 Task: Find connections with filter location Jamālpur with filter topic #entrepreneurshipwith filter profile language German with filter current company Lavazza Group with filter school Indira Institute of management with filter industry Robot Manufacturing with filter service category Web Design with filter keywords title Quality Engineer
Action: Mouse moved to (569, 98)
Screenshot: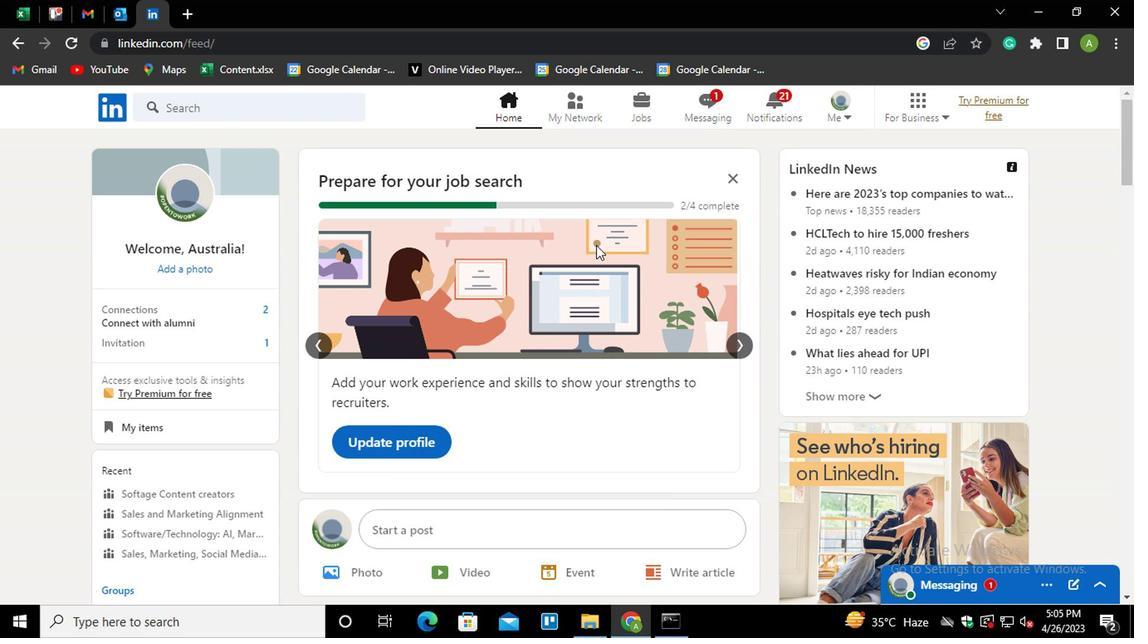 
Action: Mouse pressed left at (569, 98)
Screenshot: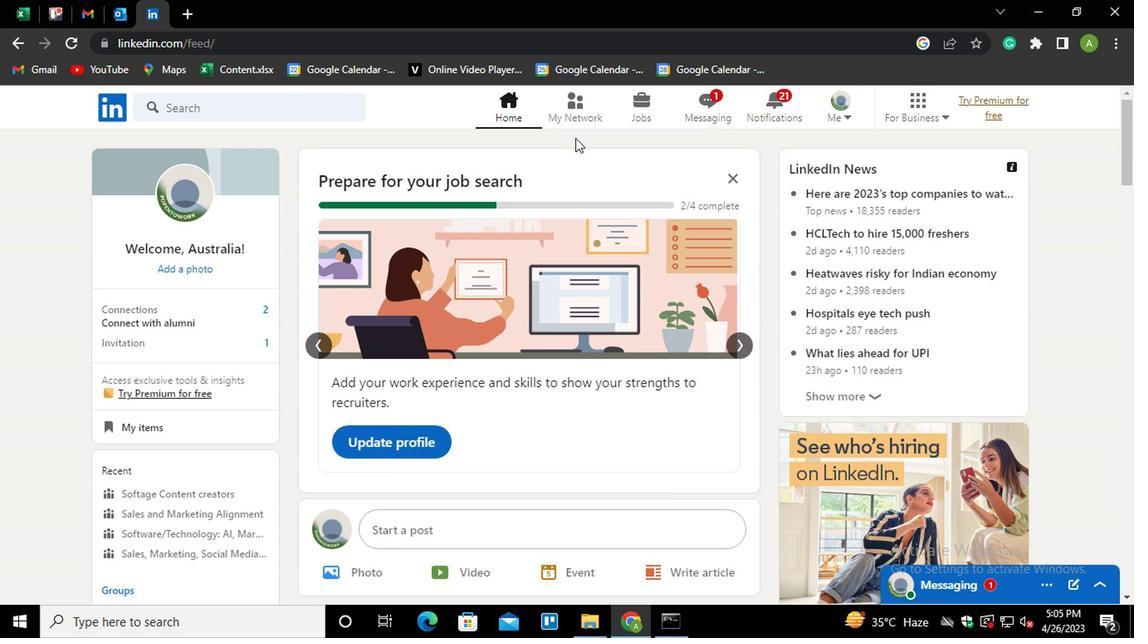 
Action: Mouse moved to (191, 201)
Screenshot: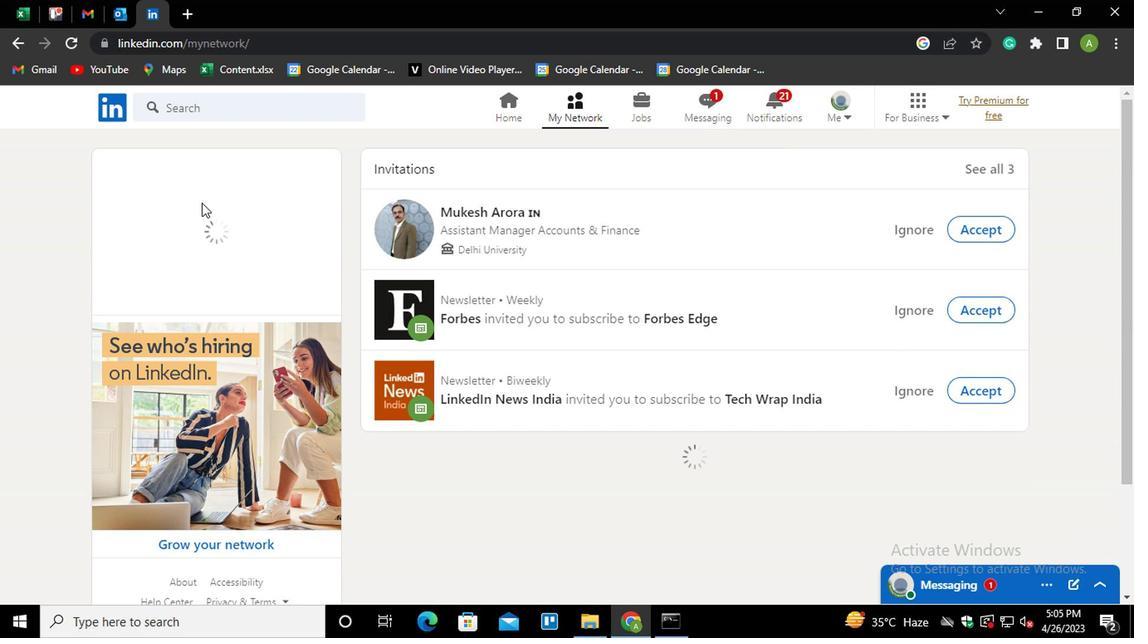 
Action: Mouse pressed left at (191, 201)
Screenshot: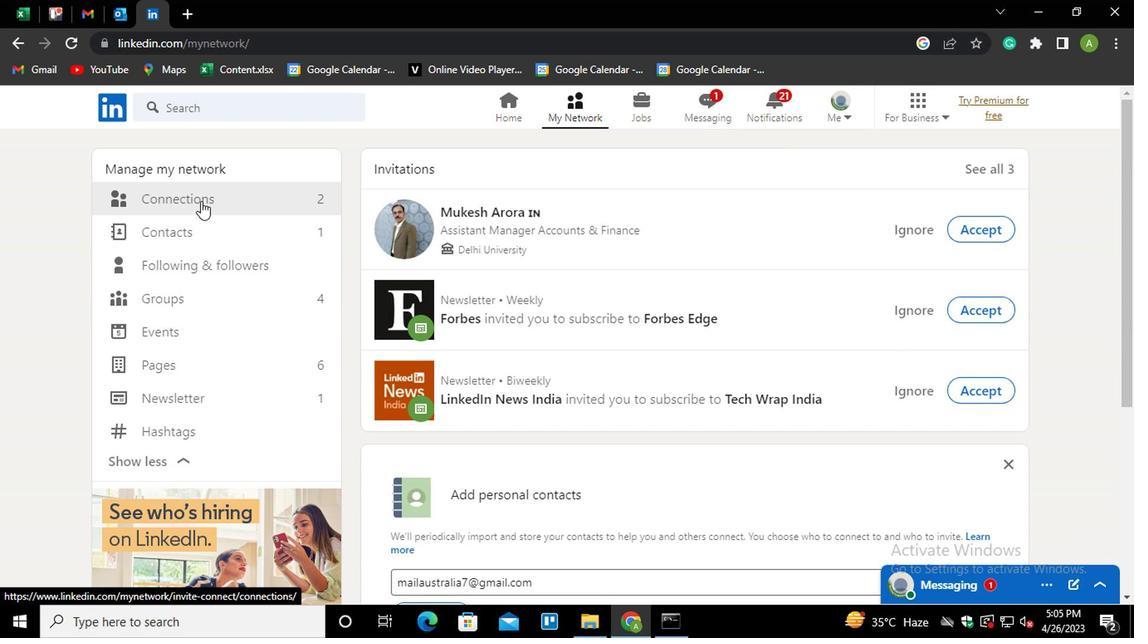 
Action: Mouse moved to (671, 204)
Screenshot: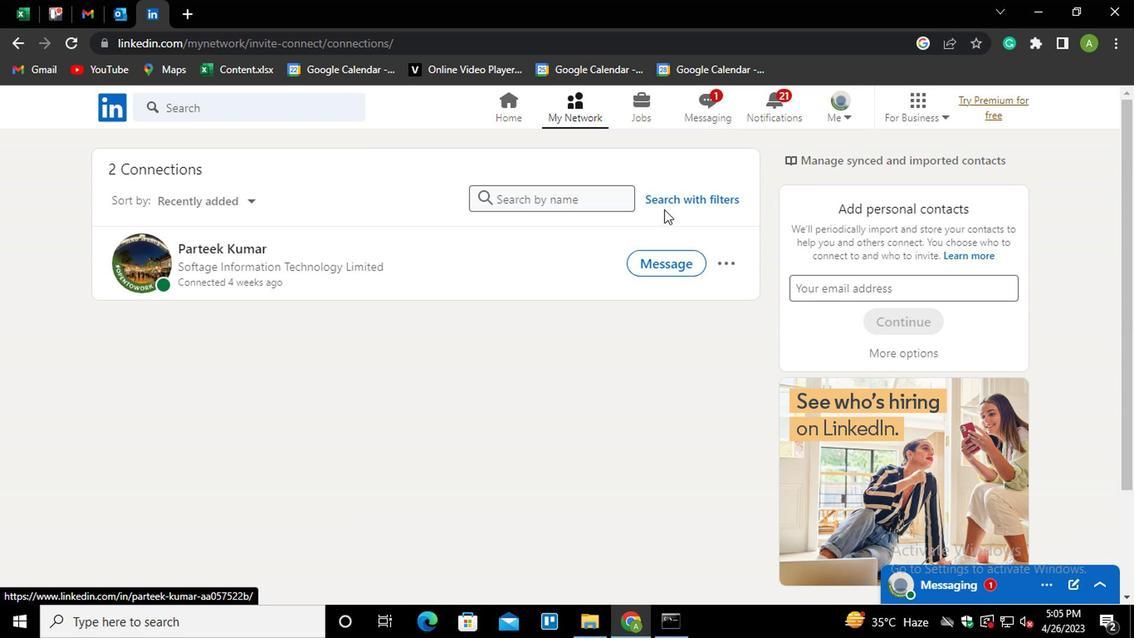 
Action: Mouse pressed left at (671, 204)
Screenshot: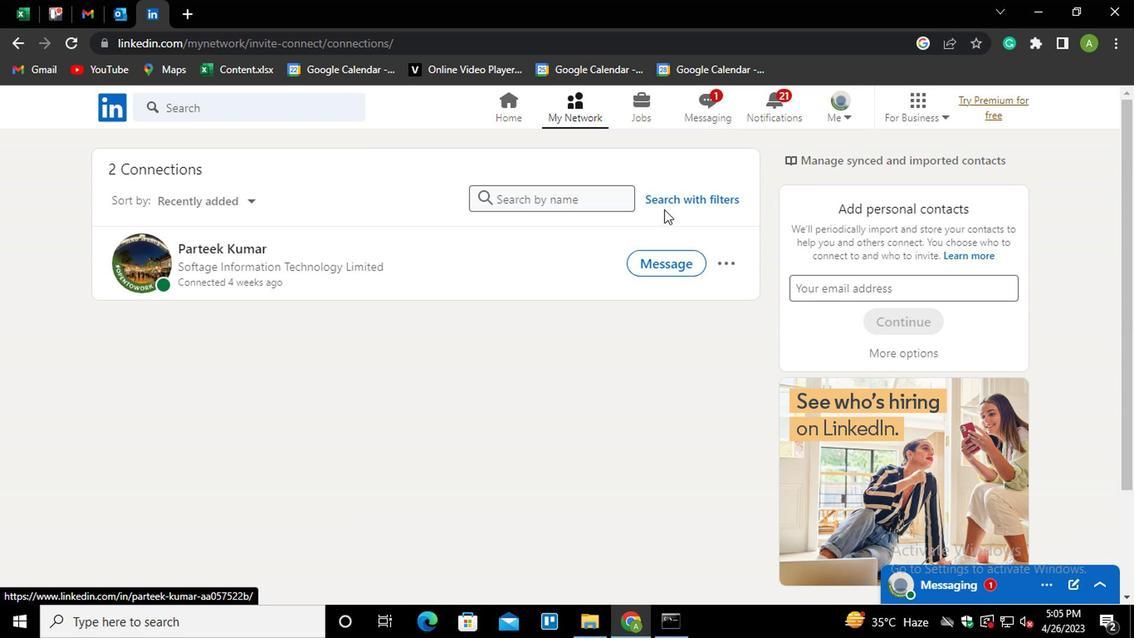 
Action: Mouse moved to (526, 151)
Screenshot: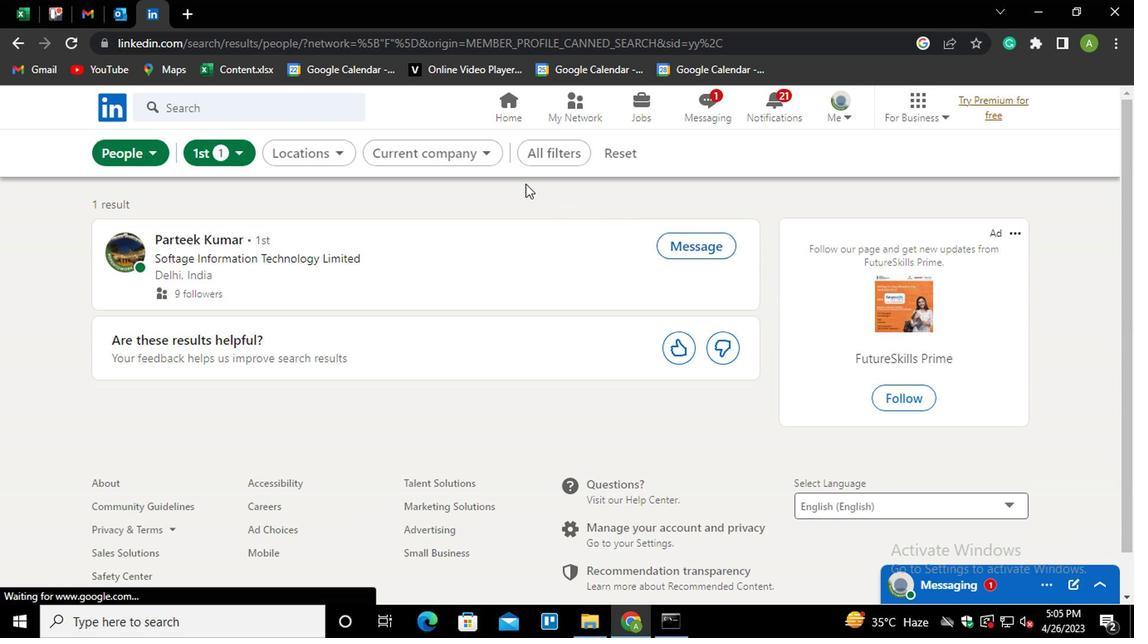 
Action: Mouse pressed left at (526, 151)
Screenshot: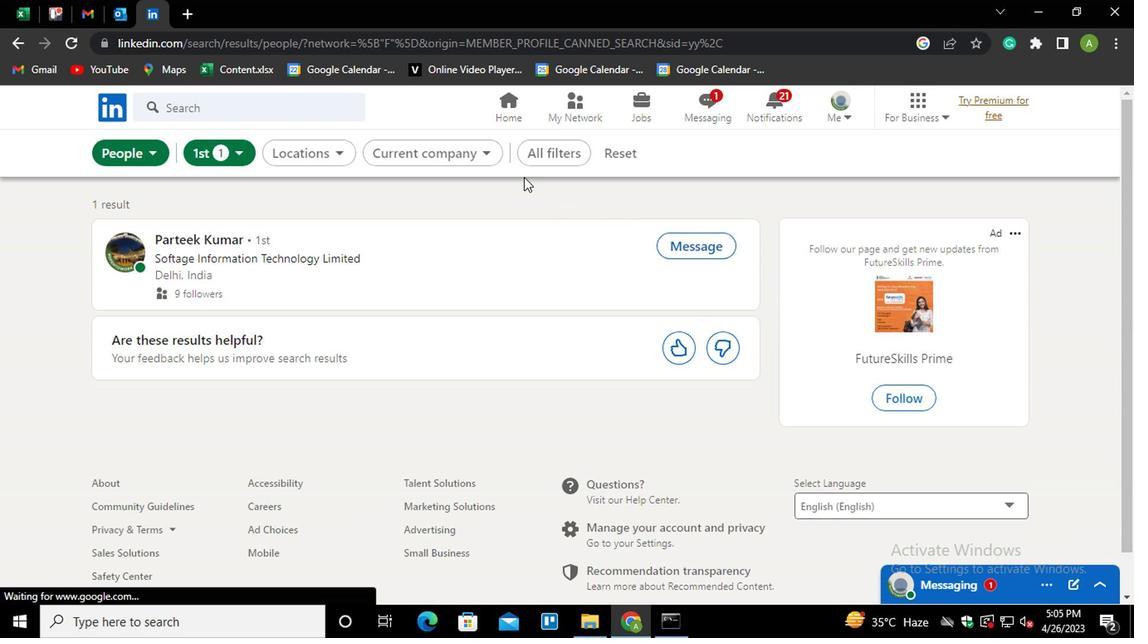 
Action: Mouse moved to (807, 351)
Screenshot: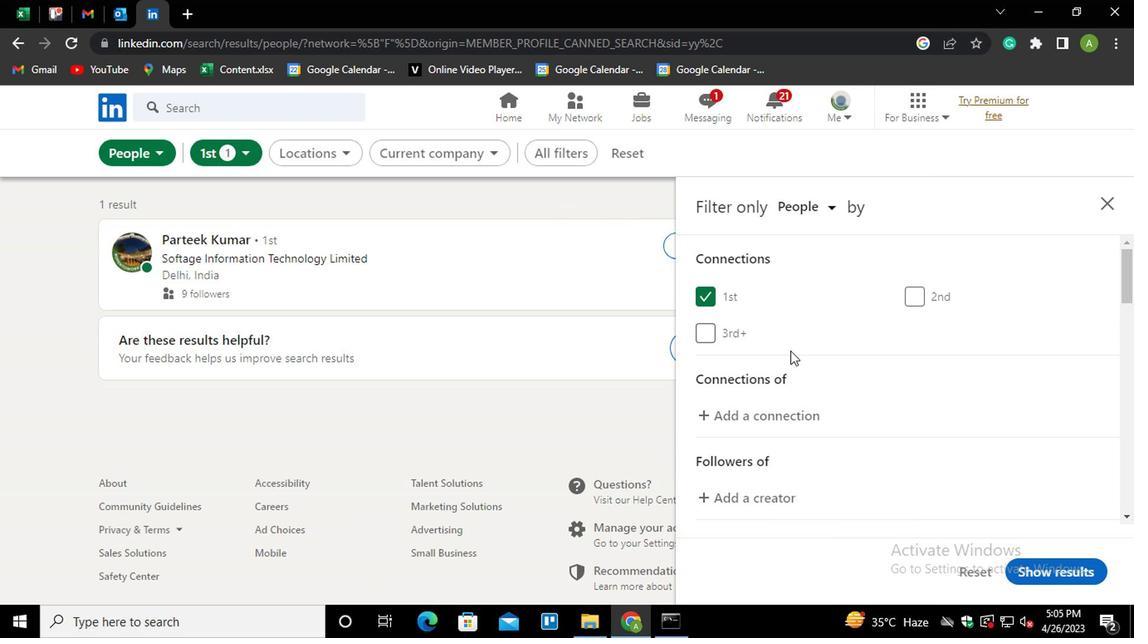 
Action: Mouse scrolled (807, 351) with delta (0, 0)
Screenshot: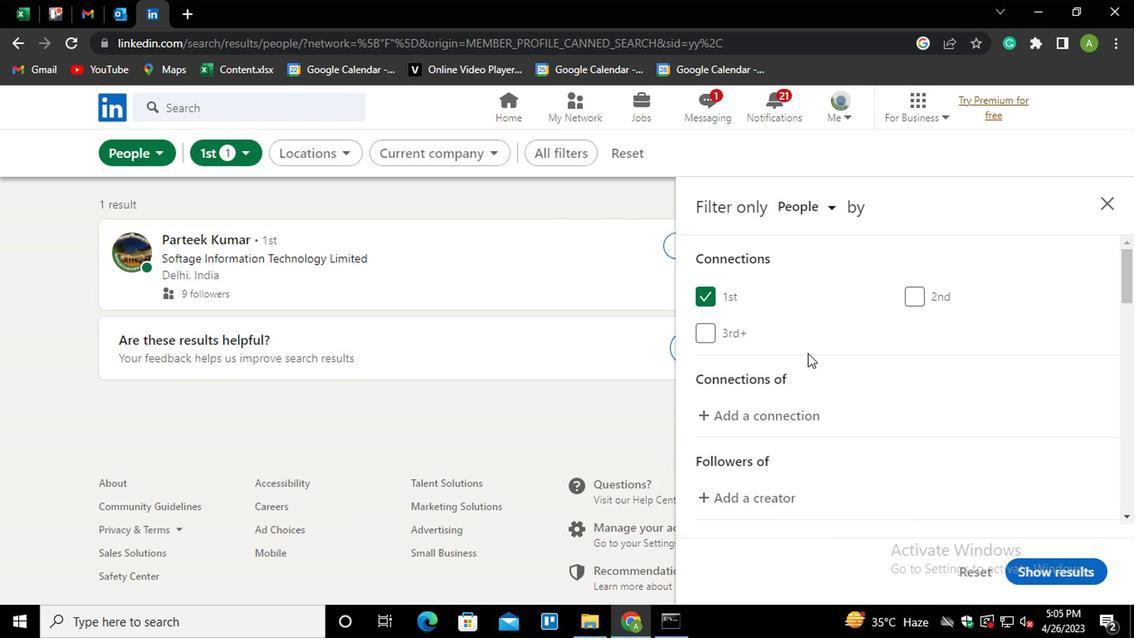 
Action: Mouse scrolled (807, 351) with delta (0, 0)
Screenshot: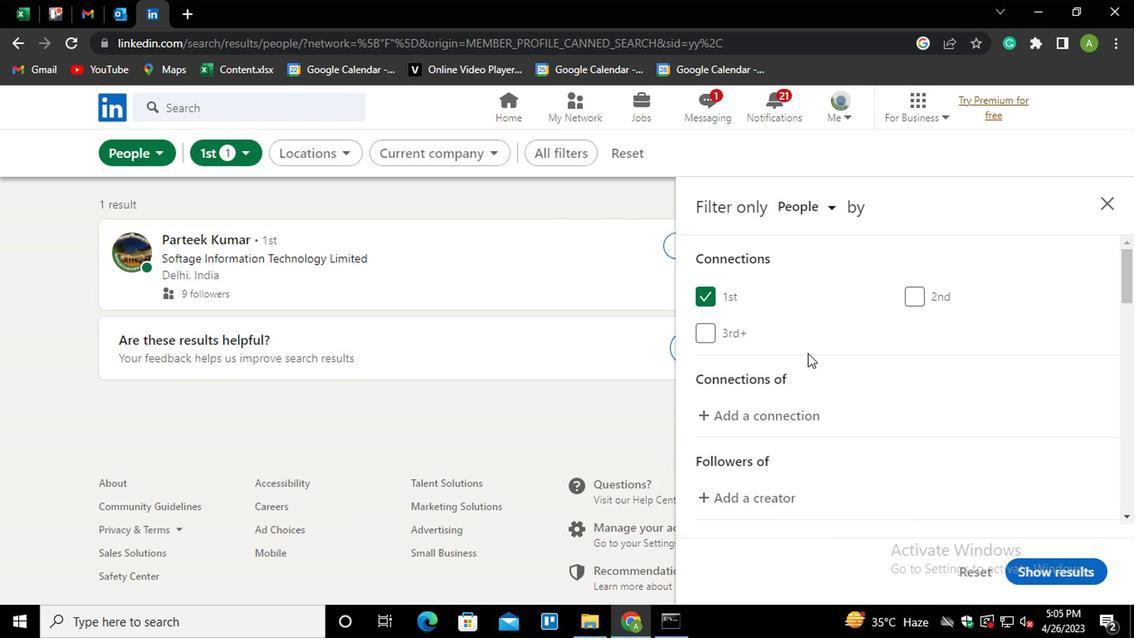 
Action: Mouse scrolled (807, 351) with delta (0, 0)
Screenshot: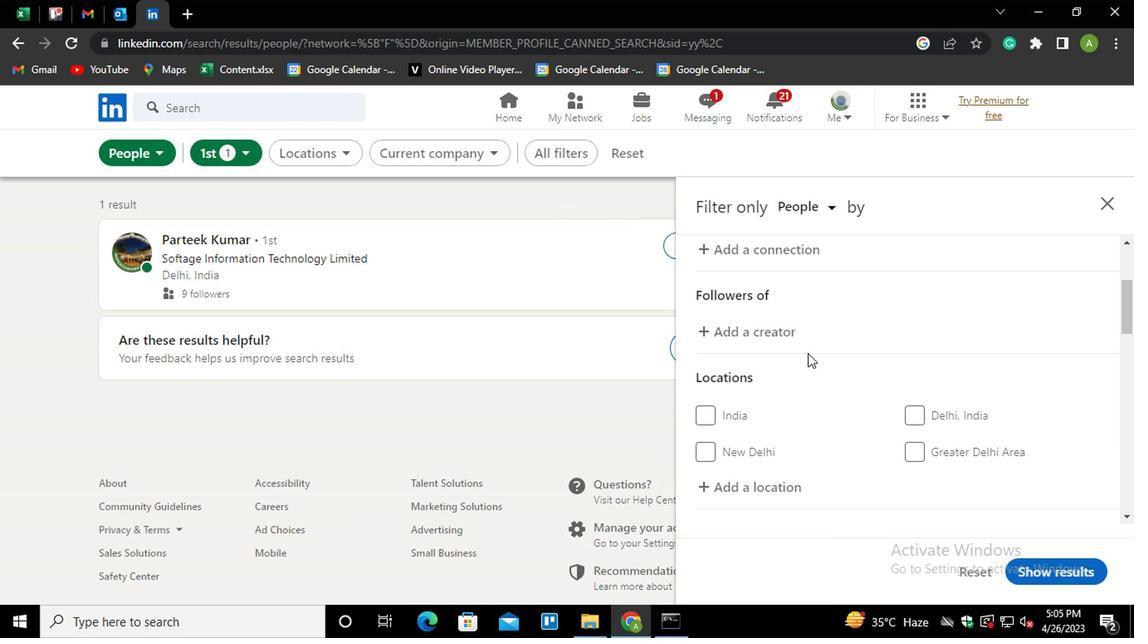 
Action: Mouse moved to (771, 400)
Screenshot: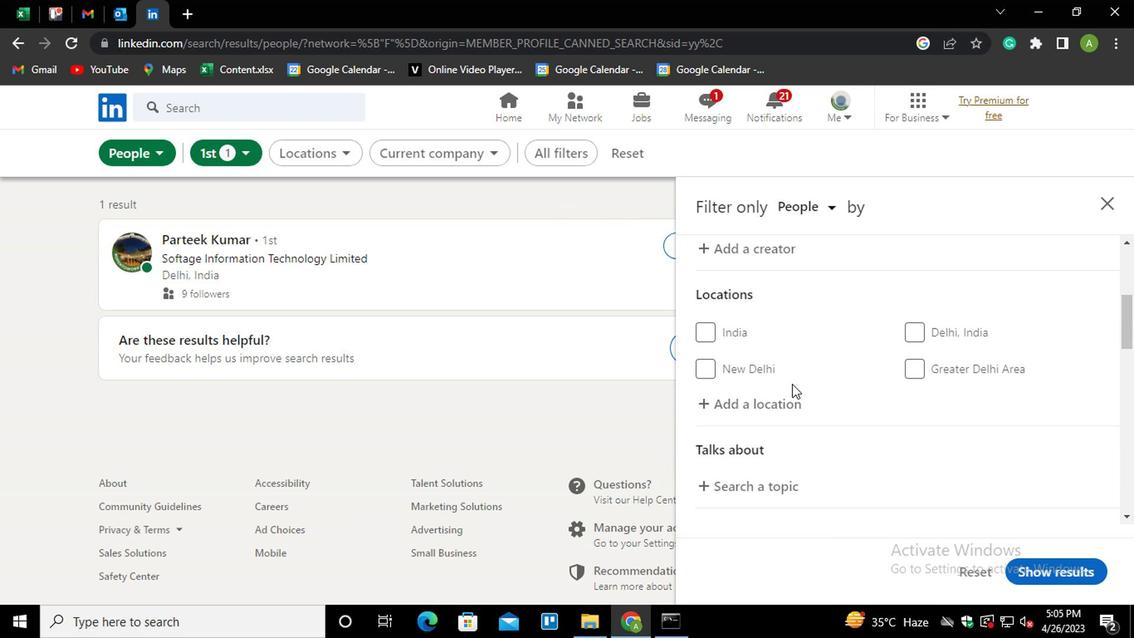 
Action: Mouse pressed left at (771, 400)
Screenshot: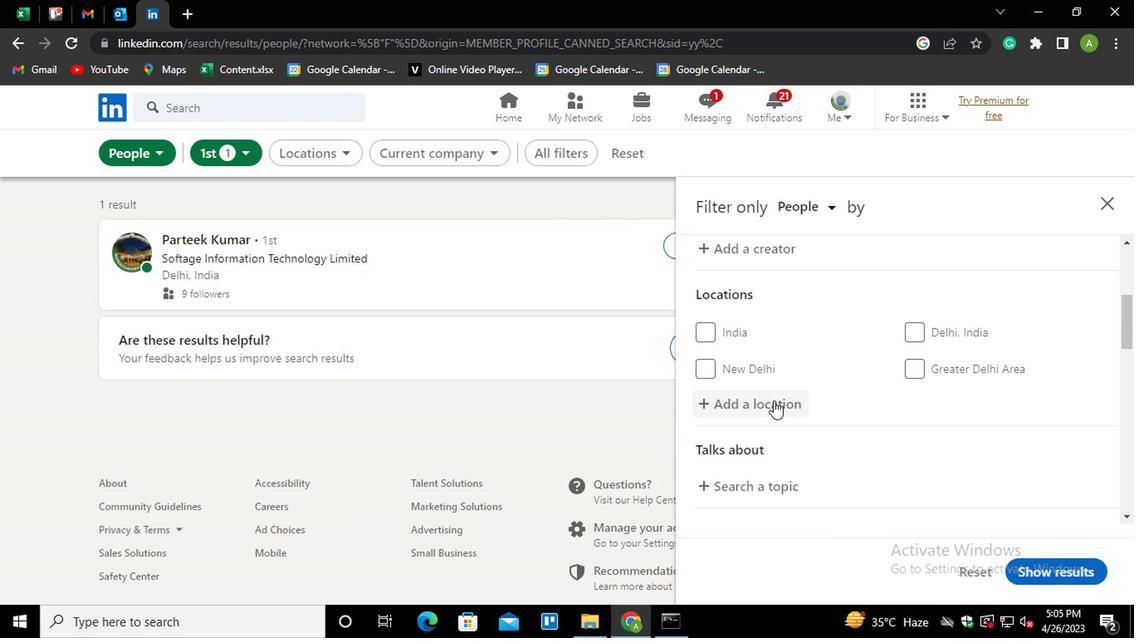
Action: Mouse moved to (777, 401)
Screenshot: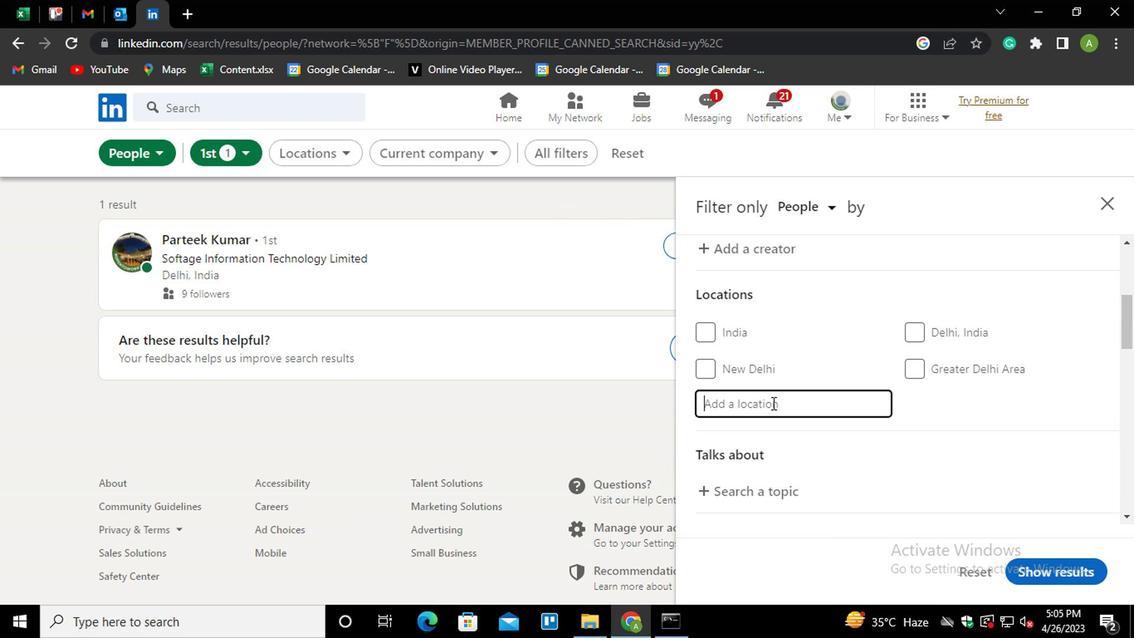 
Action: Mouse pressed left at (777, 401)
Screenshot: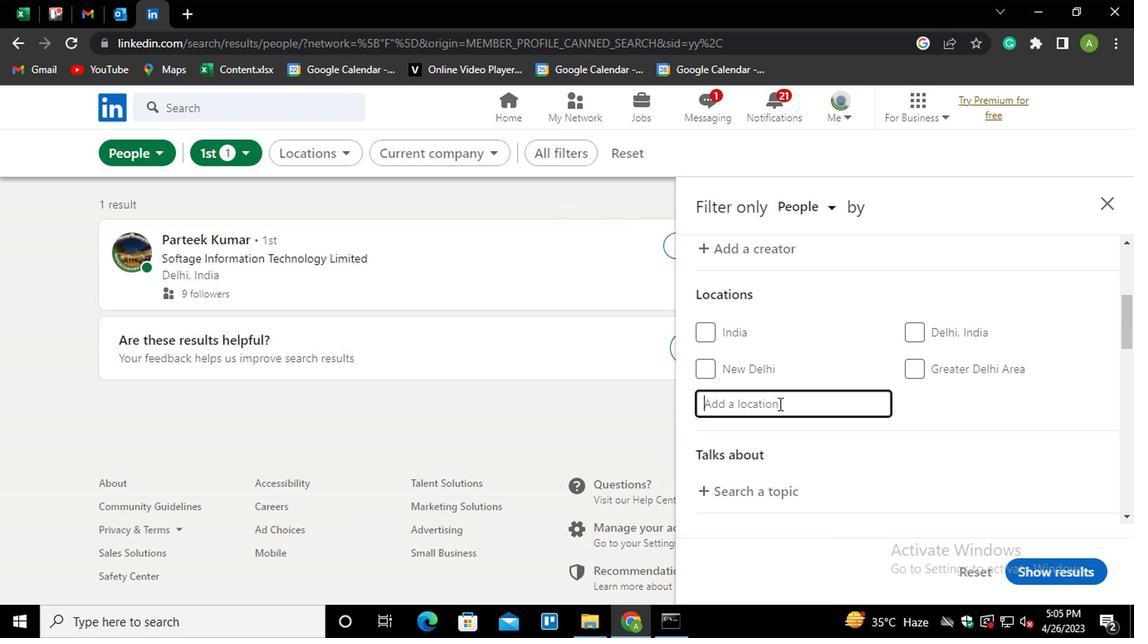 
Action: Mouse moved to (787, 396)
Screenshot: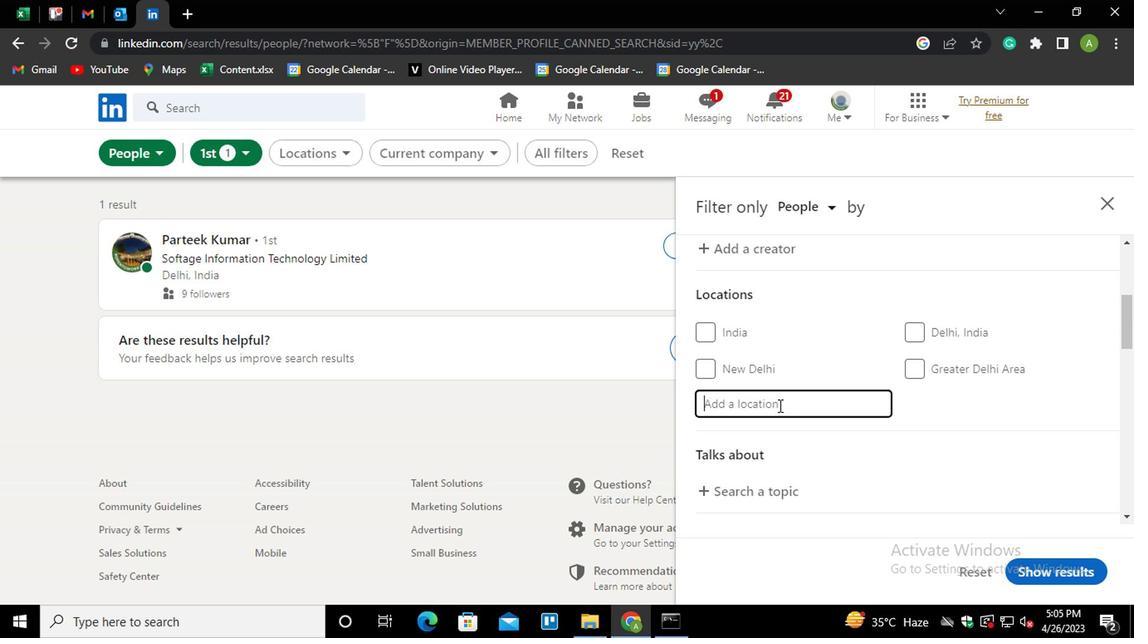 
Action: Key pressed <Key.shift_r>Jamalpur<Key.down><Key.enter>
Screenshot: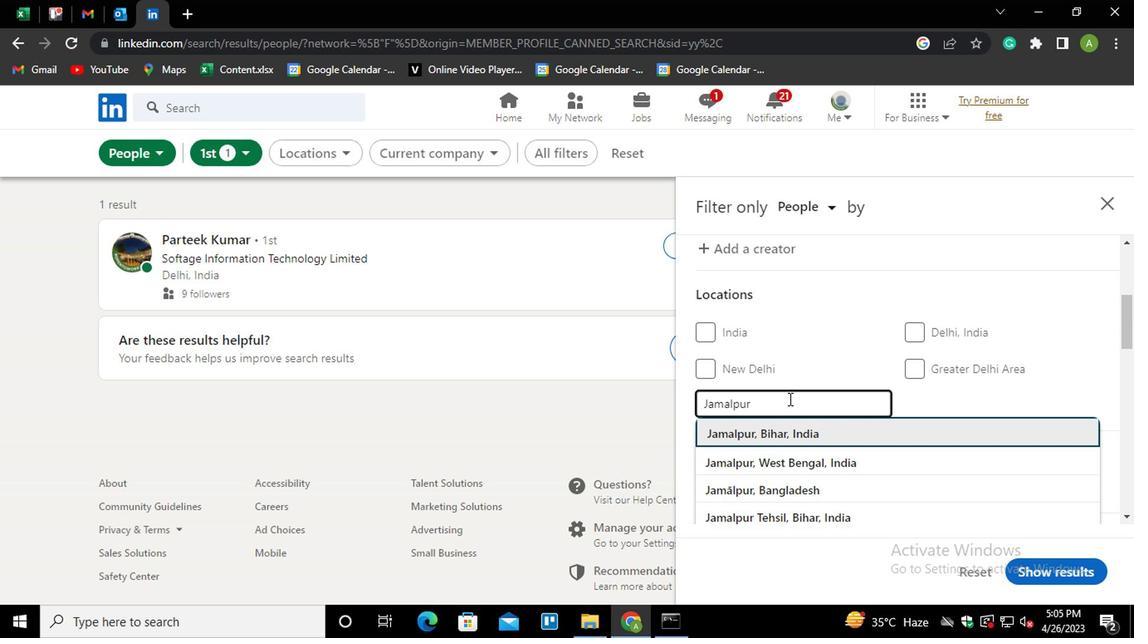 
Action: Mouse moved to (789, 394)
Screenshot: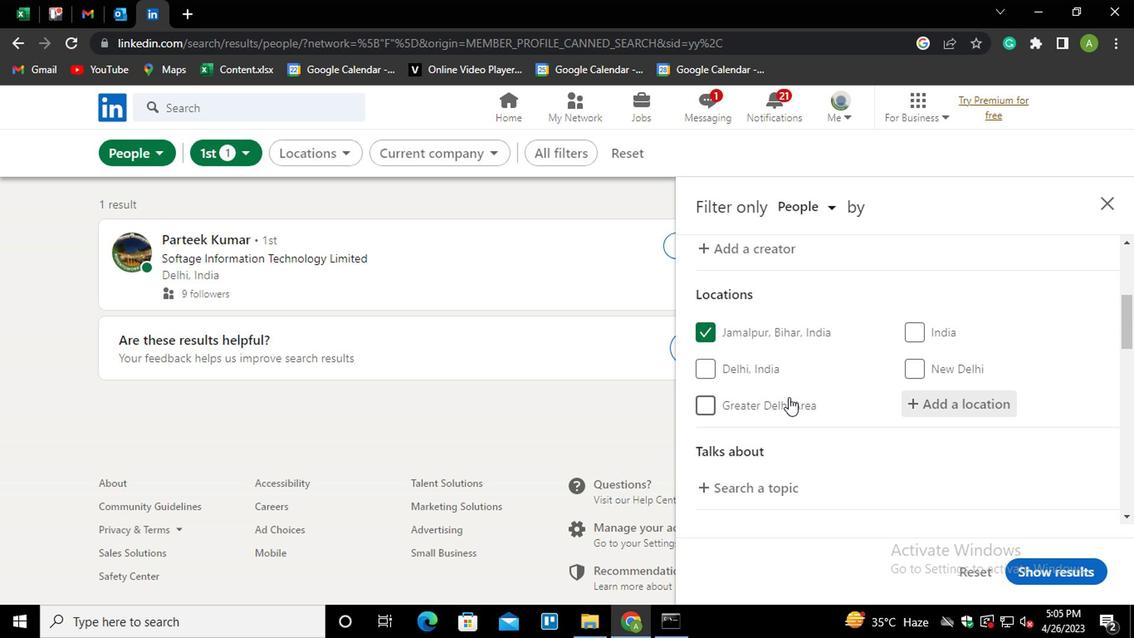 
Action: Mouse scrolled (789, 393) with delta (0, 0)
Screenshot: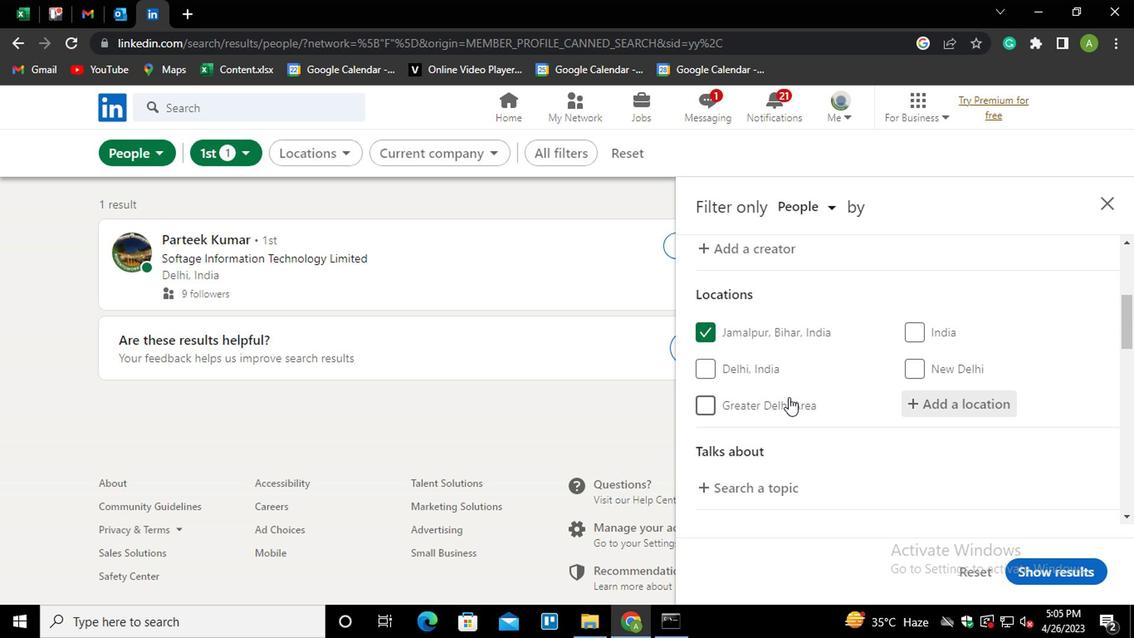 
Action: Mouse moved to (752, 404)
Screenshot: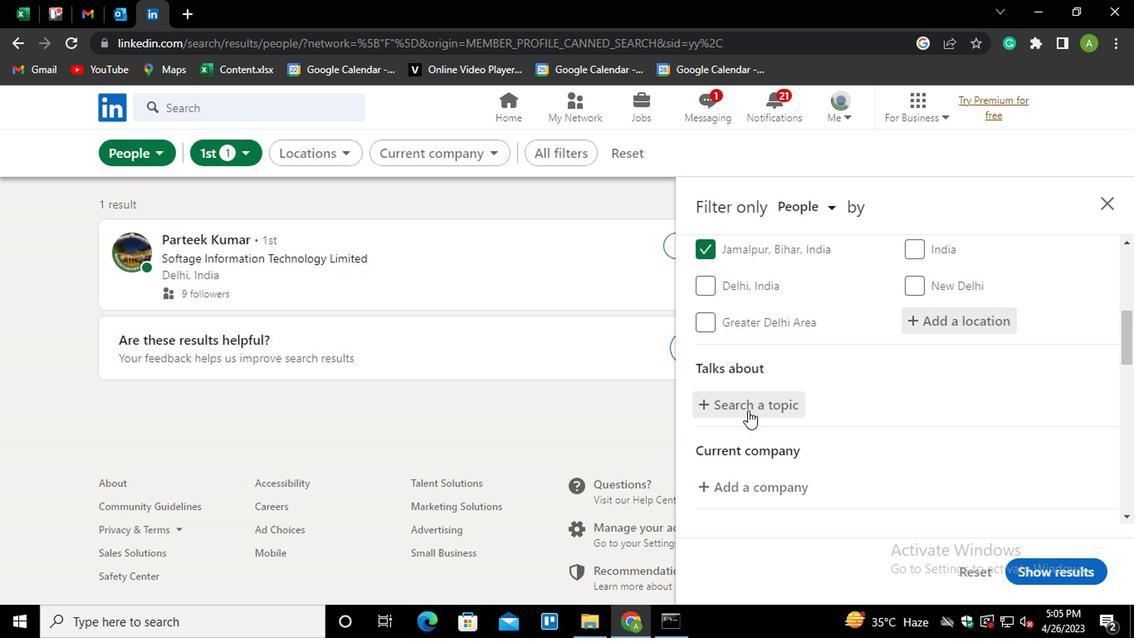 
Action: Mouse pressed left at (752, 404)
Screenshot: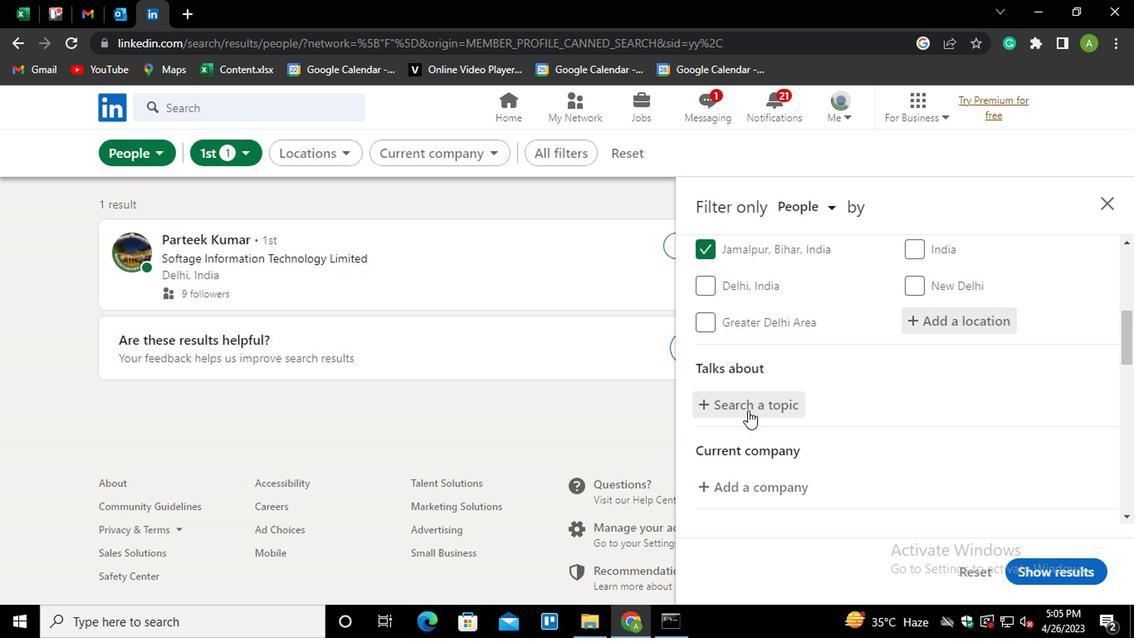 
Action: Mouse moved to (744, 420)
Screenshot: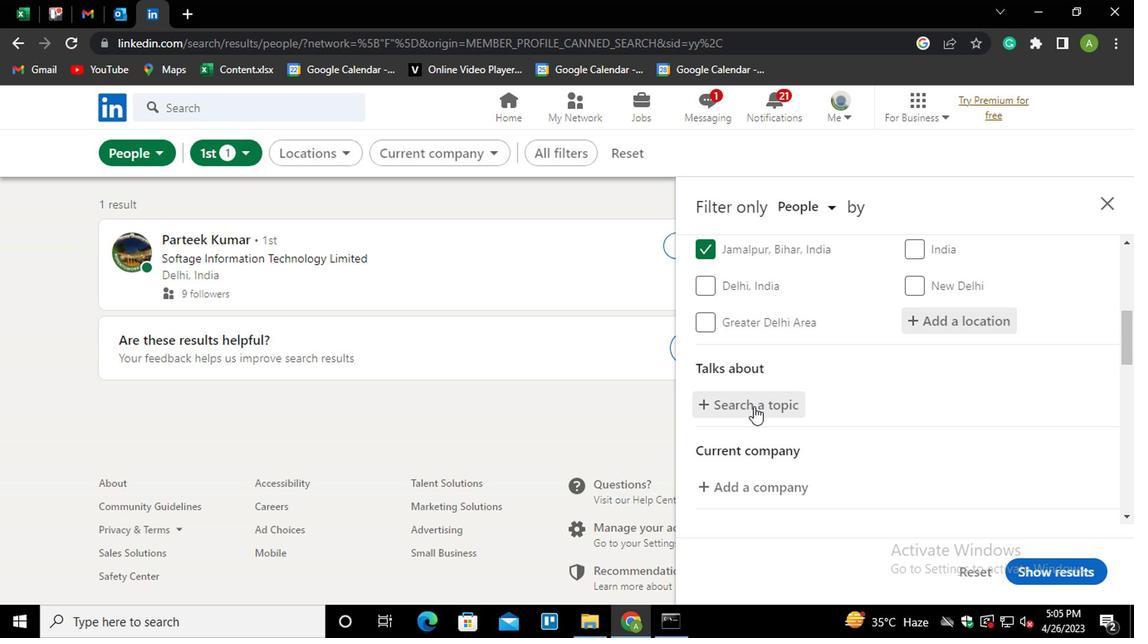 
Action: Key pressed <Key.shift>#ENTREPRENEURSHIP
Screenshot: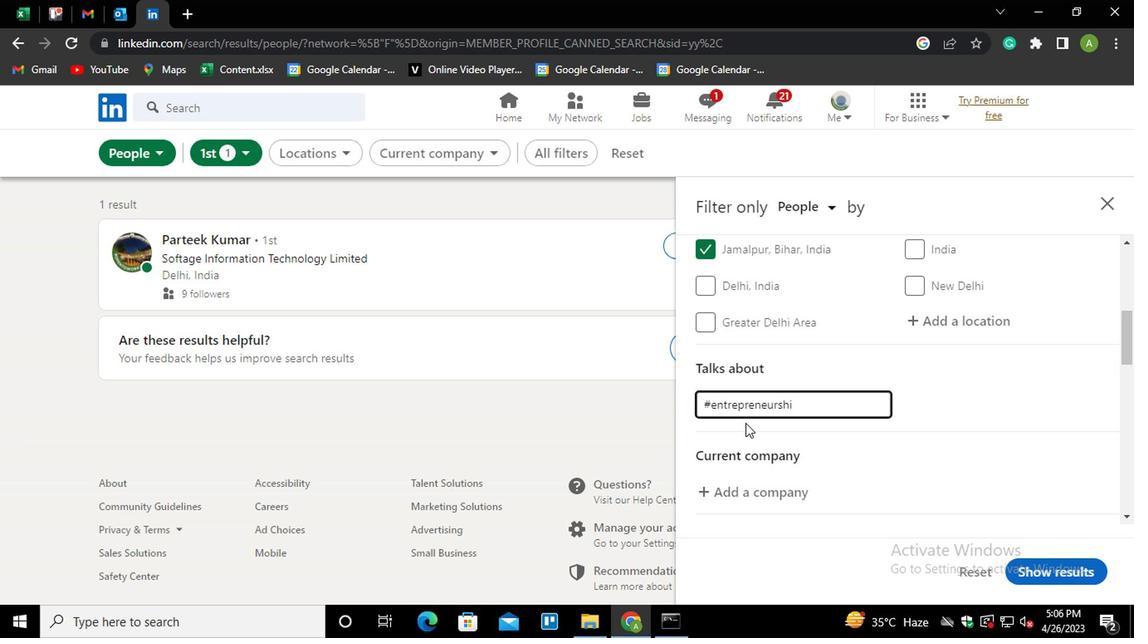 
Action: Mouse moved to (920, 423)
Screenshot: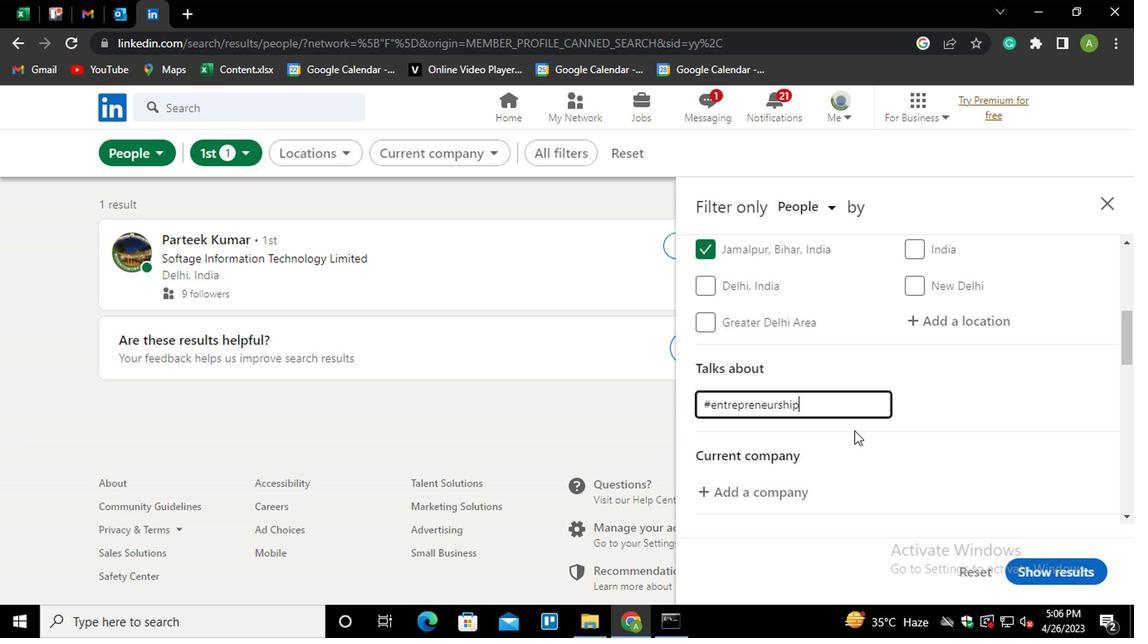 
Action: Mouse pressed left at (920, 423)
Screenshot: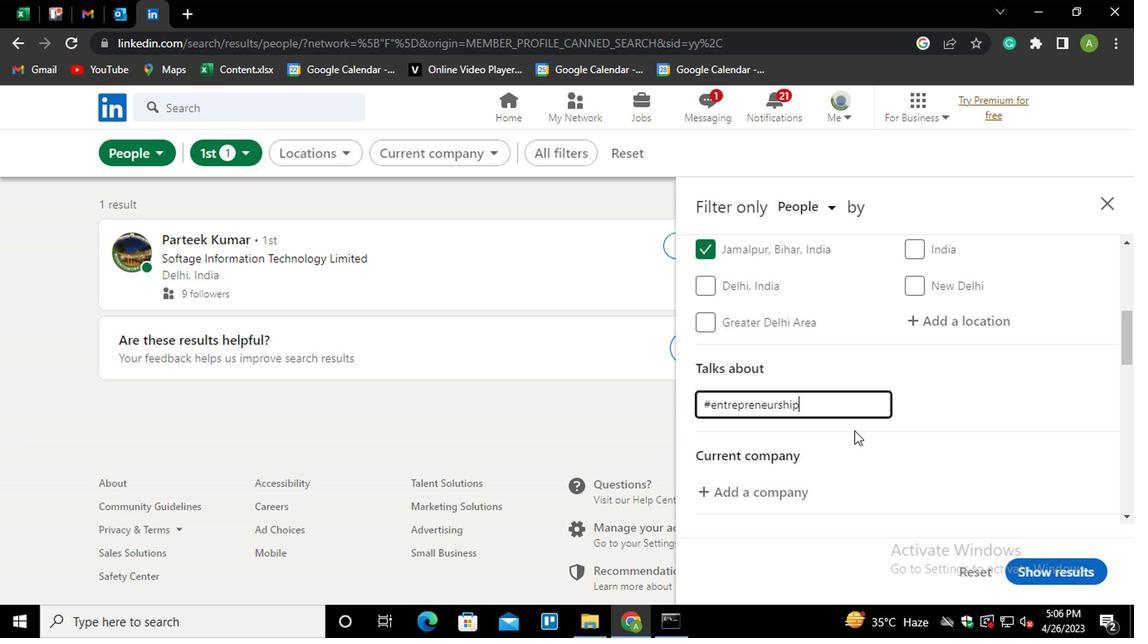 
Action: Mouse moved to (924, 419)
Screenshot: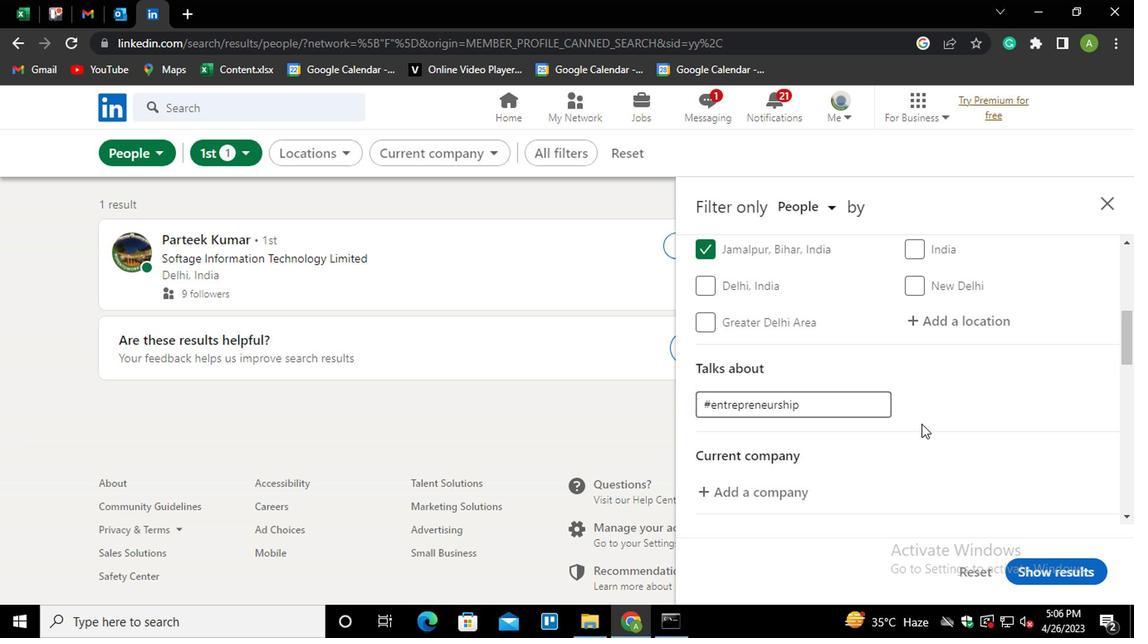 
Action: Mouse scrolled (924, 418) with delta (0, 0)
Screenshot: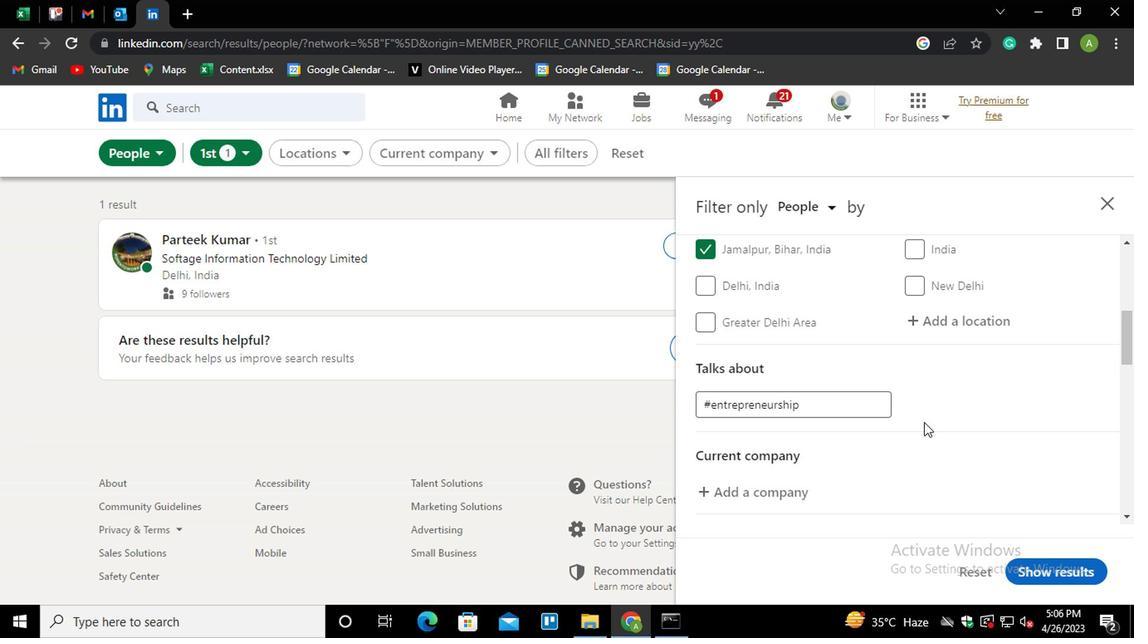 
Action: Mouse scrolled (924, 418) with delta (0, 0)
Screenshot: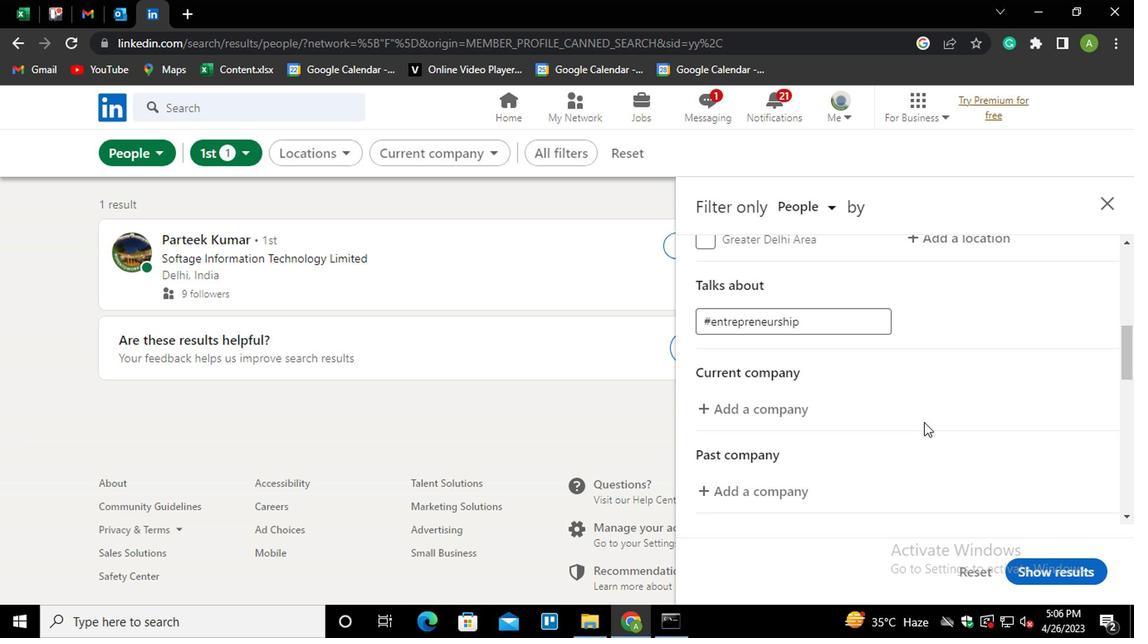 
Action: Mouse moved to (770, 330)
Screenshot: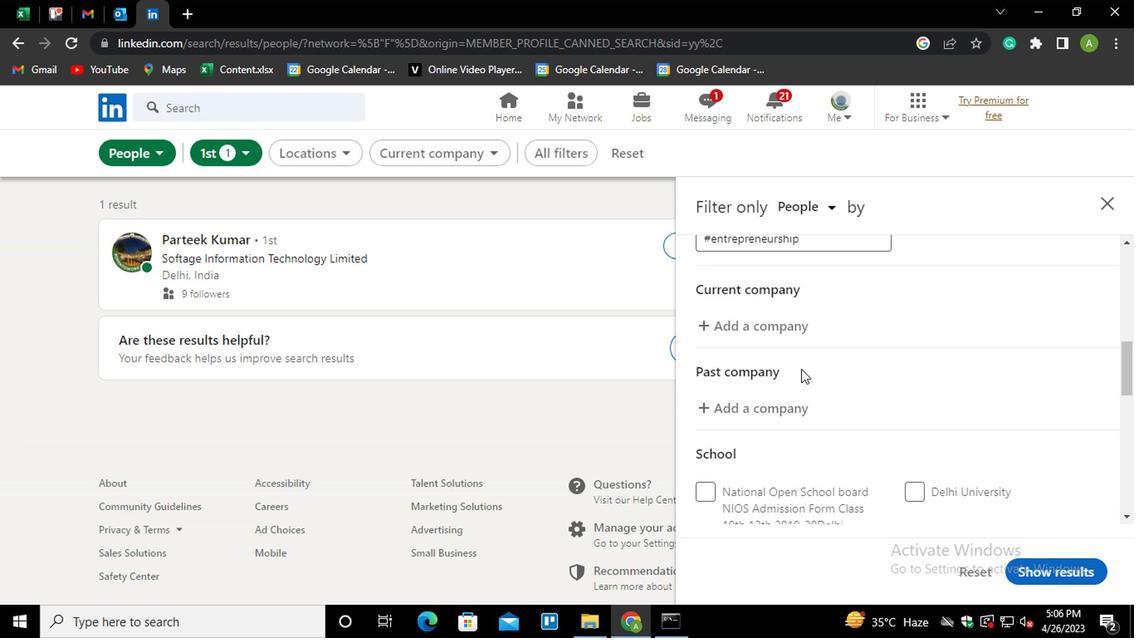 
Action: Mouse pressed left at (770, 330)
Screenshot: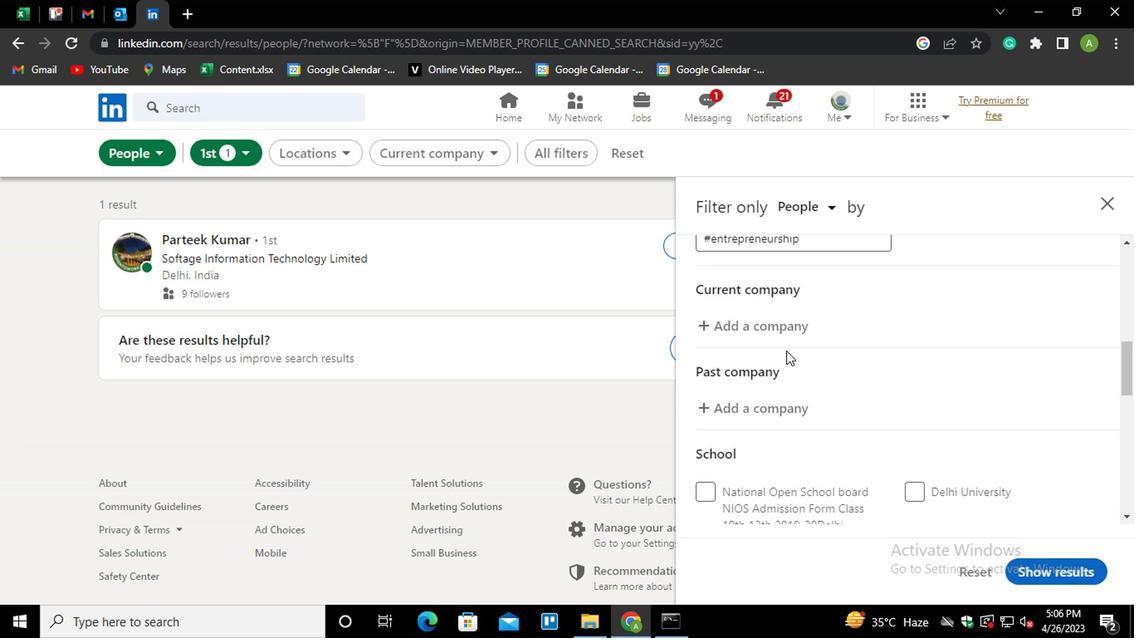 
Action: Mouse moved to (775, 325)
Screenshot: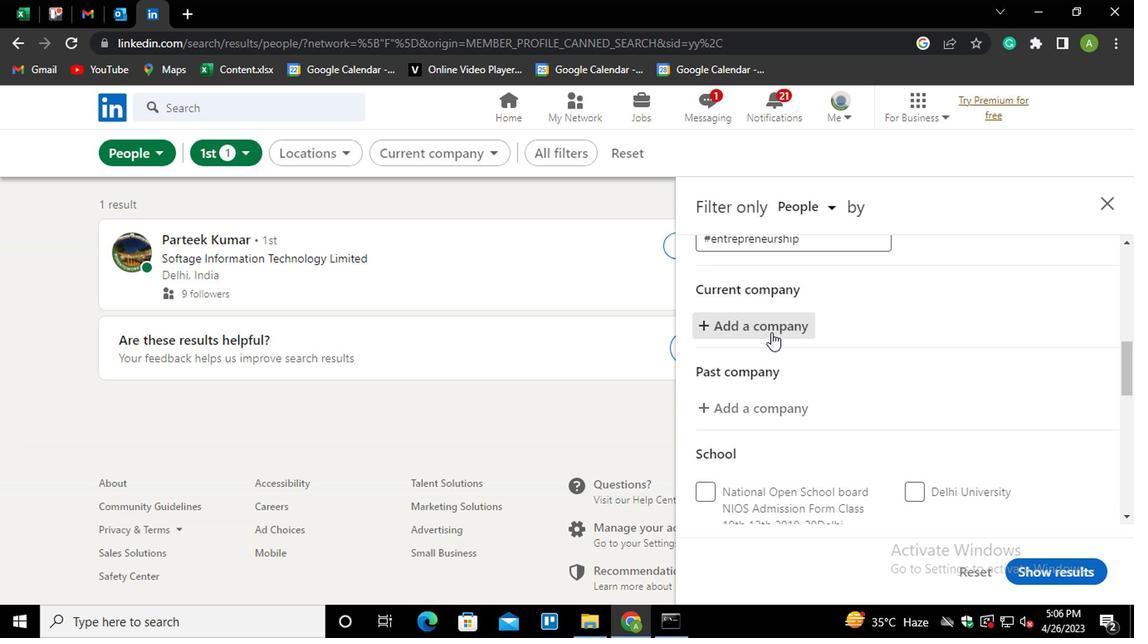 
Action: Mouse pressed left at (775, 325)
Screenshot: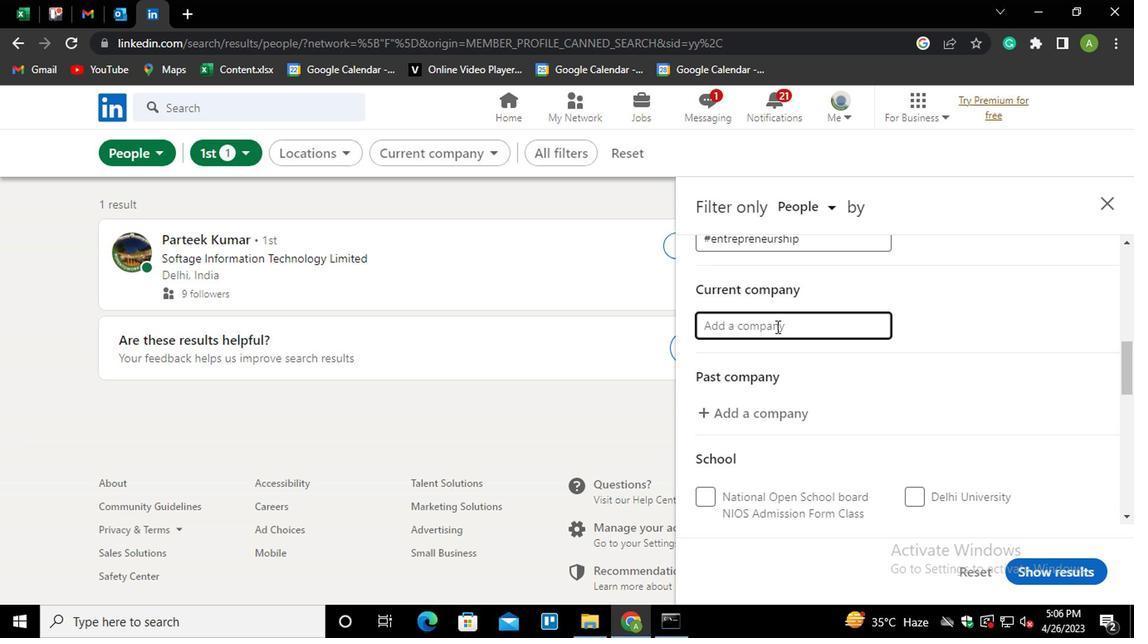 
Action: Key pressed <Key.shift_r>LAVAZZA<Key.down><Key.enter><Key.space><Key.down><Key.enter>
Screenshot: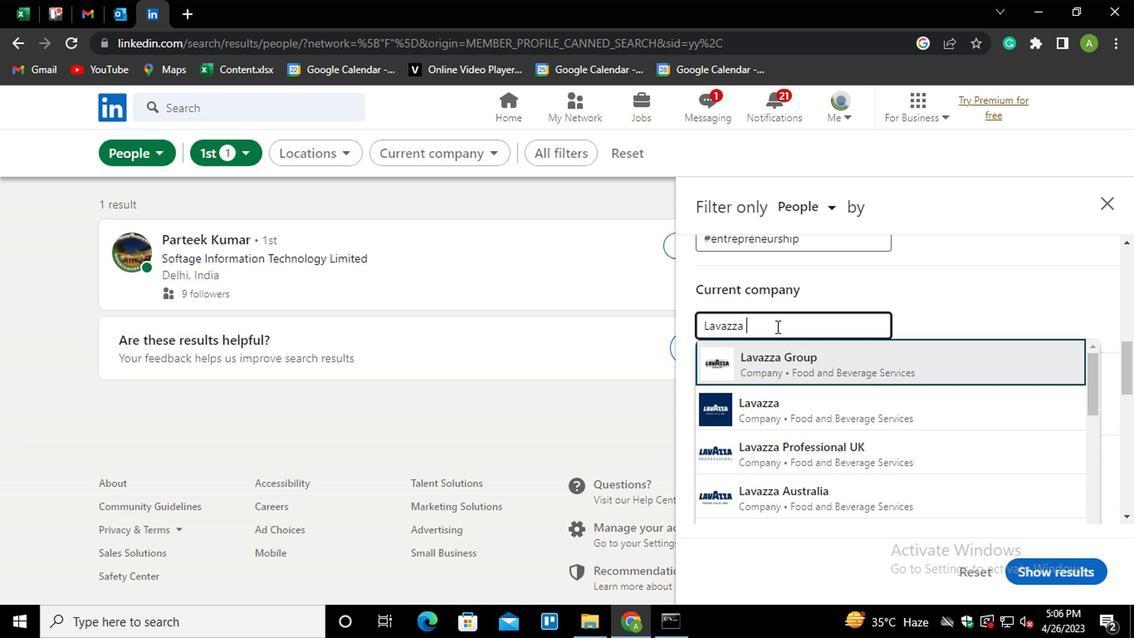 
Action: Mouse moved to (813, 353)
Screenshot: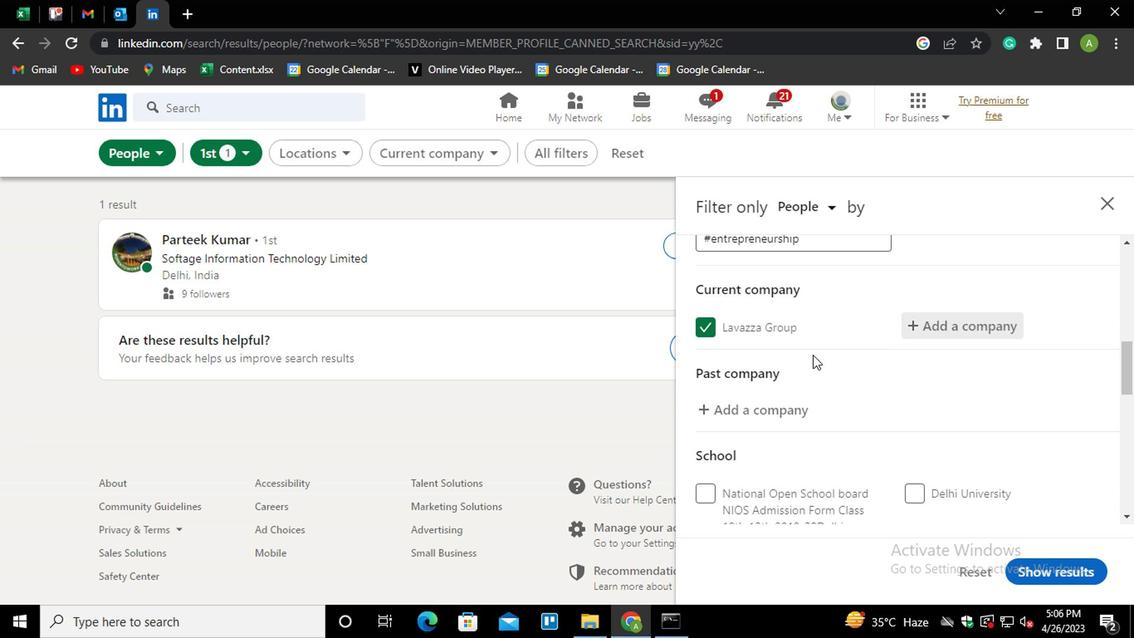 
Action: Mouse scrolled (813, 353) with delta (0, 0)
Screenshot: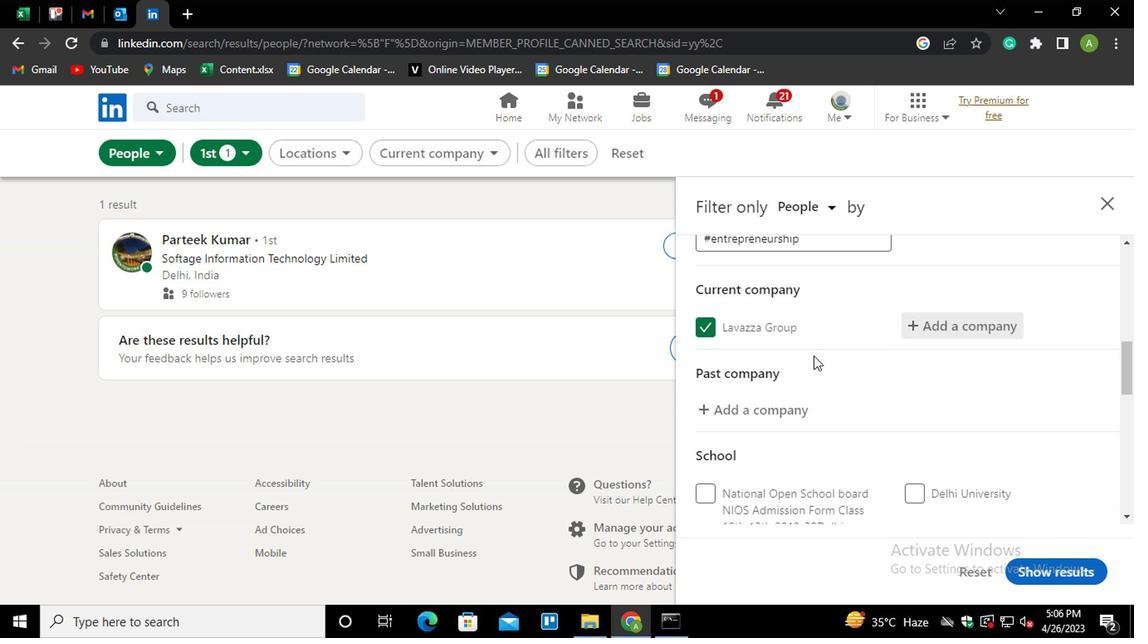 
Action: Mouse moved to (816, 355)
Screenshot: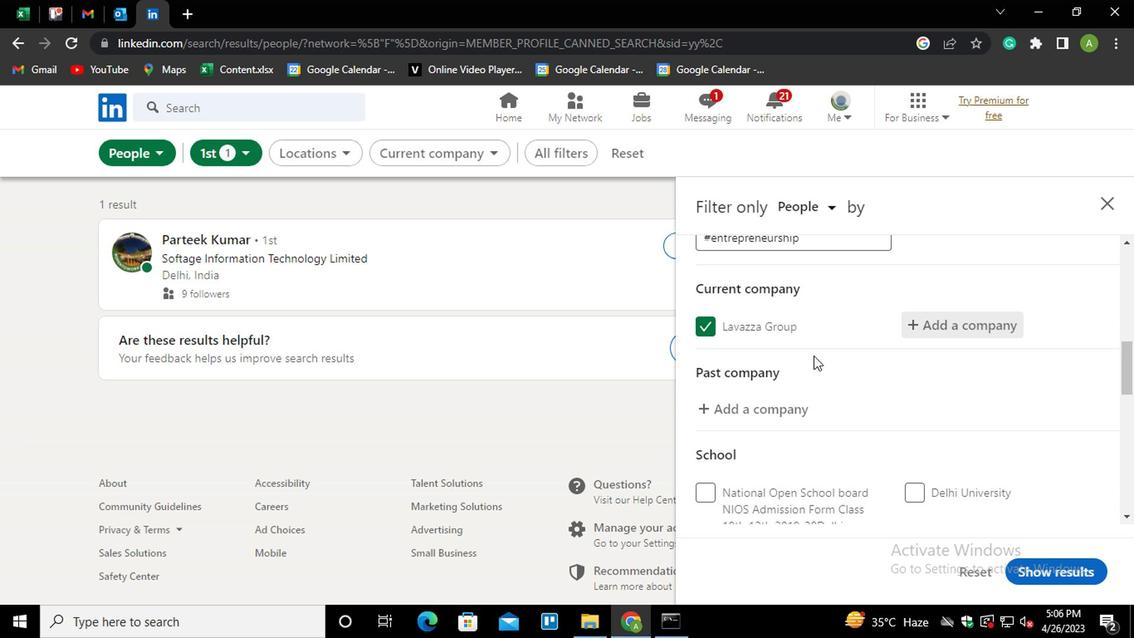 
Action: Mouse scrolled (816, 353) with delta (0, -1)
Screenshot: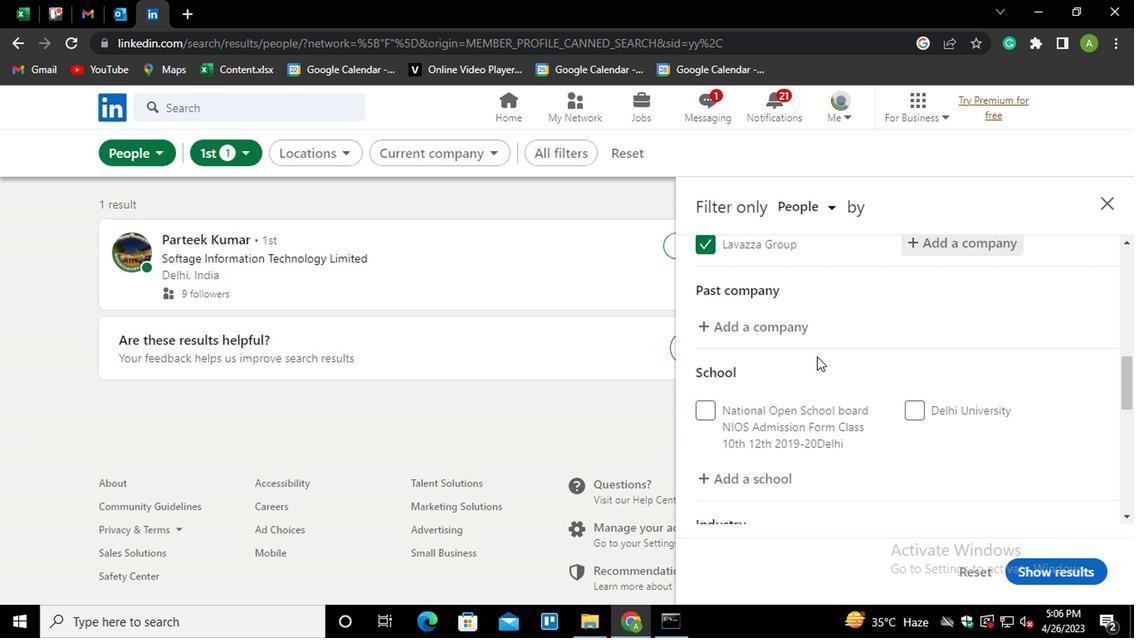
Action: Mouse moved to (759, 391)
Screenshot: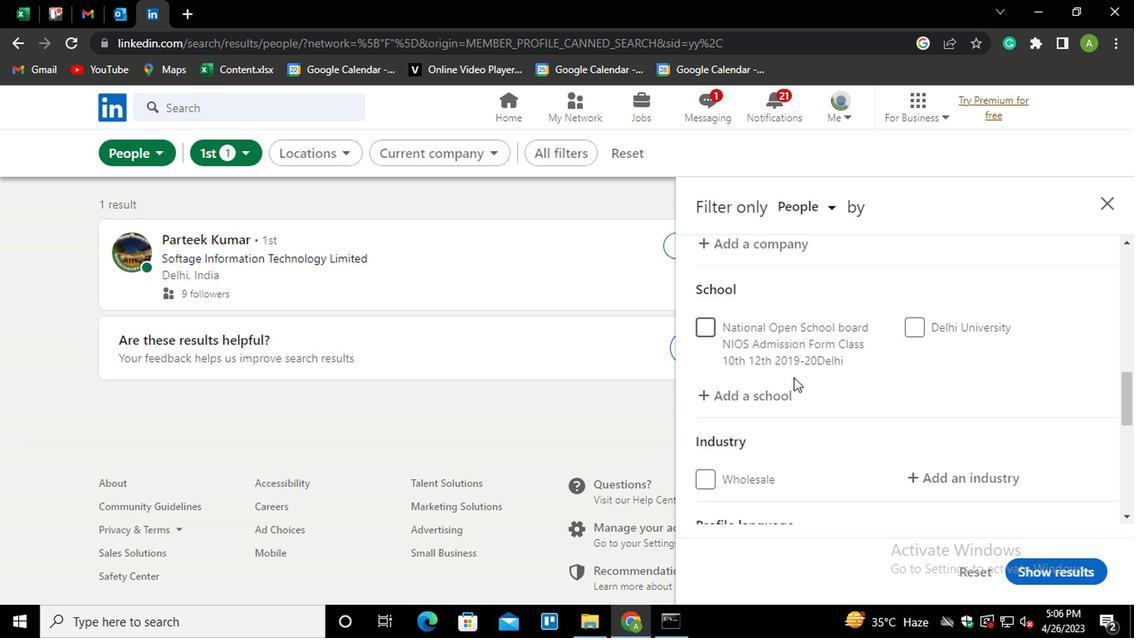 
Action: Mouse pressed left at (759, 391)
Screenshot: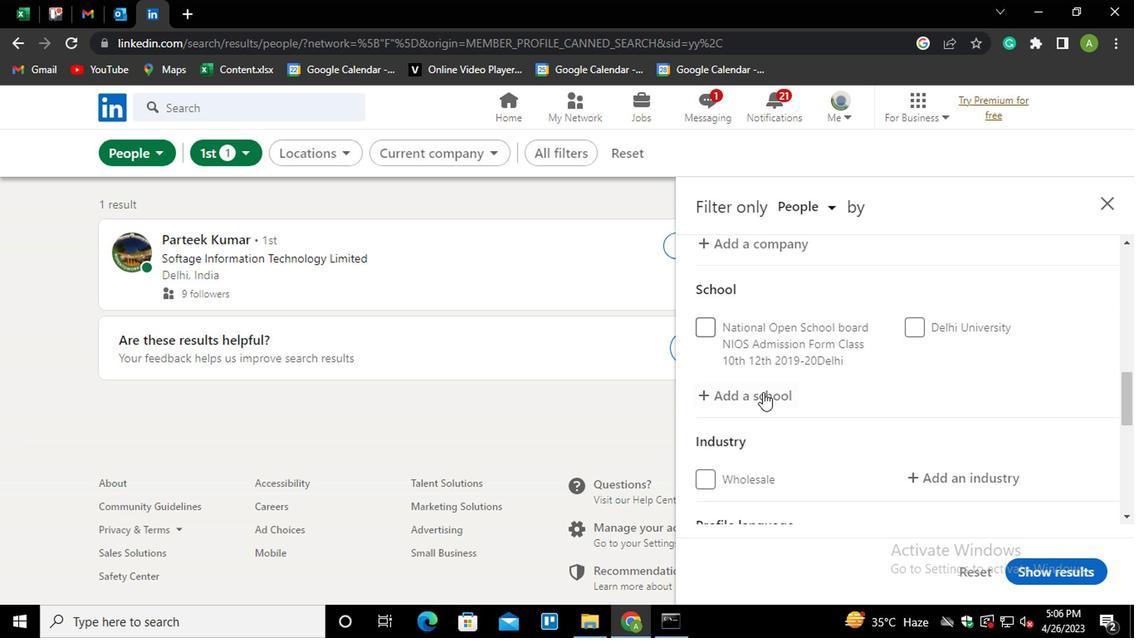 
Action: Mouse moved to (762, 391)
Screenshot: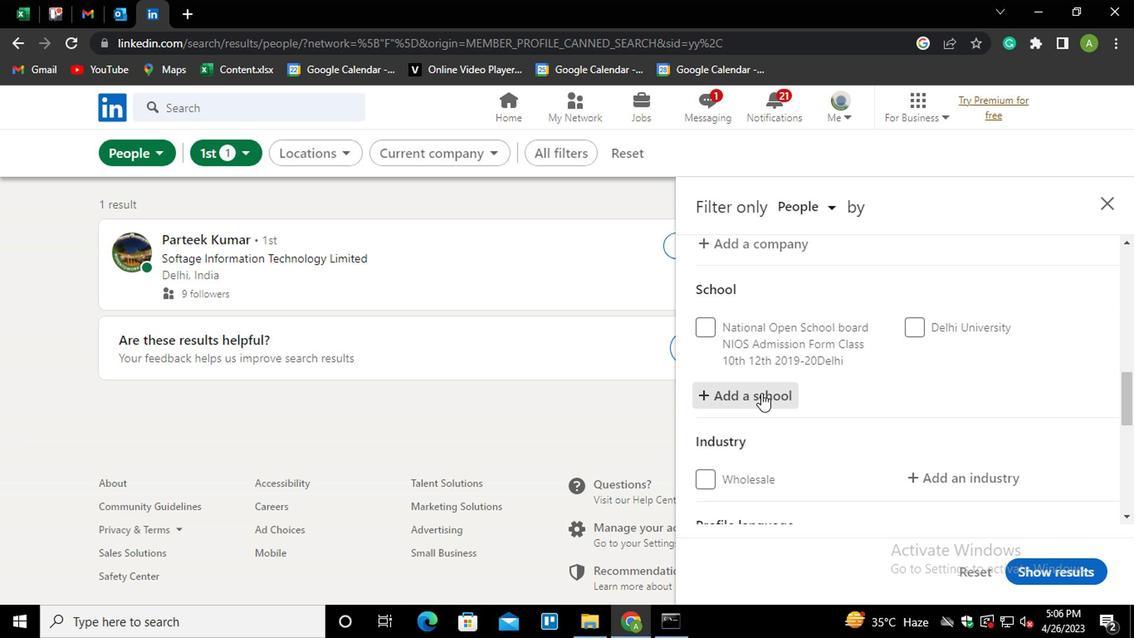 
Action: Mouse pressed left at (762, 391)
Screenshot: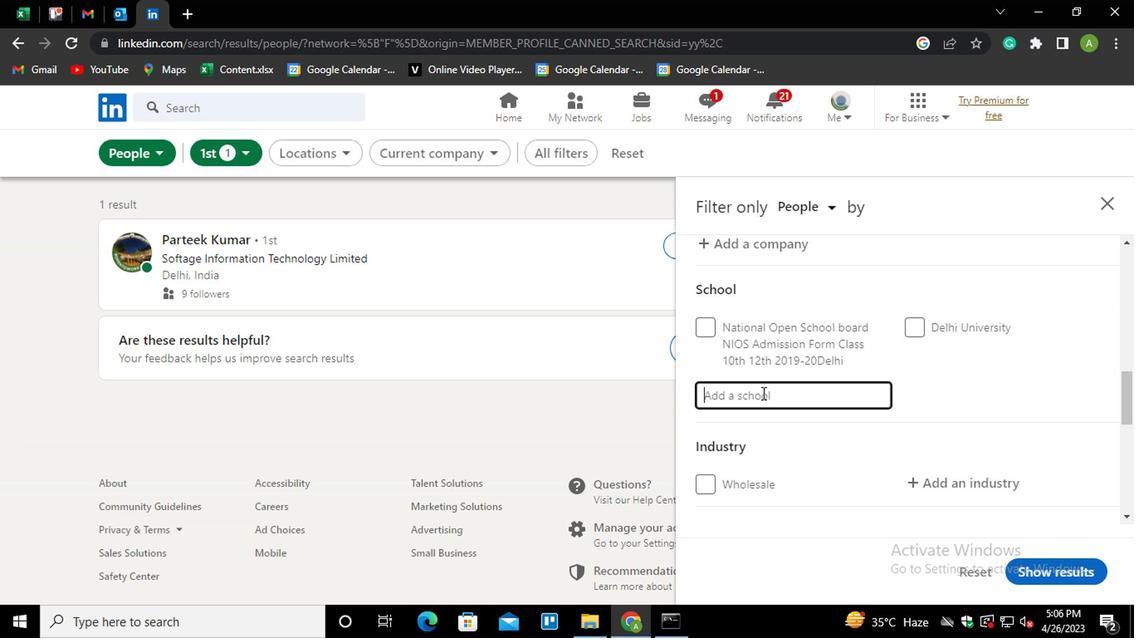 
Action: Mouse moved to (761, 393)
Screenshot: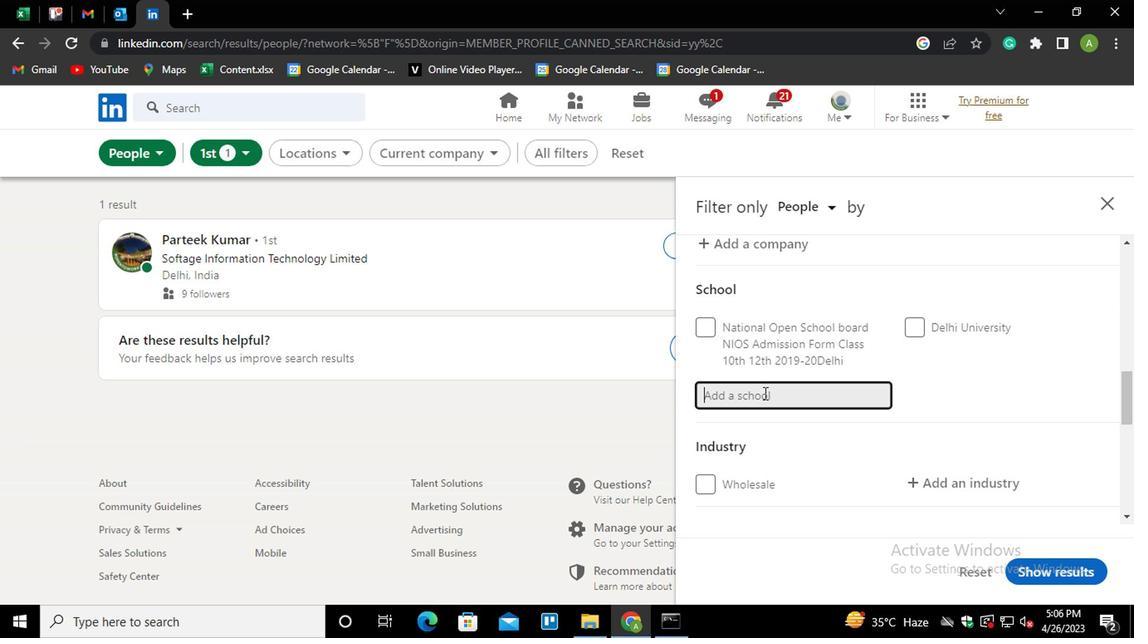 
Action: Key pressed <Key.shift_r>INDRA<Key.space><Key.shift_r>I<Key.shift_r>N<Key.shift>S<Key.down><Key.down><Key.down><Key.down><Key.down><Key.up>
Screenshot: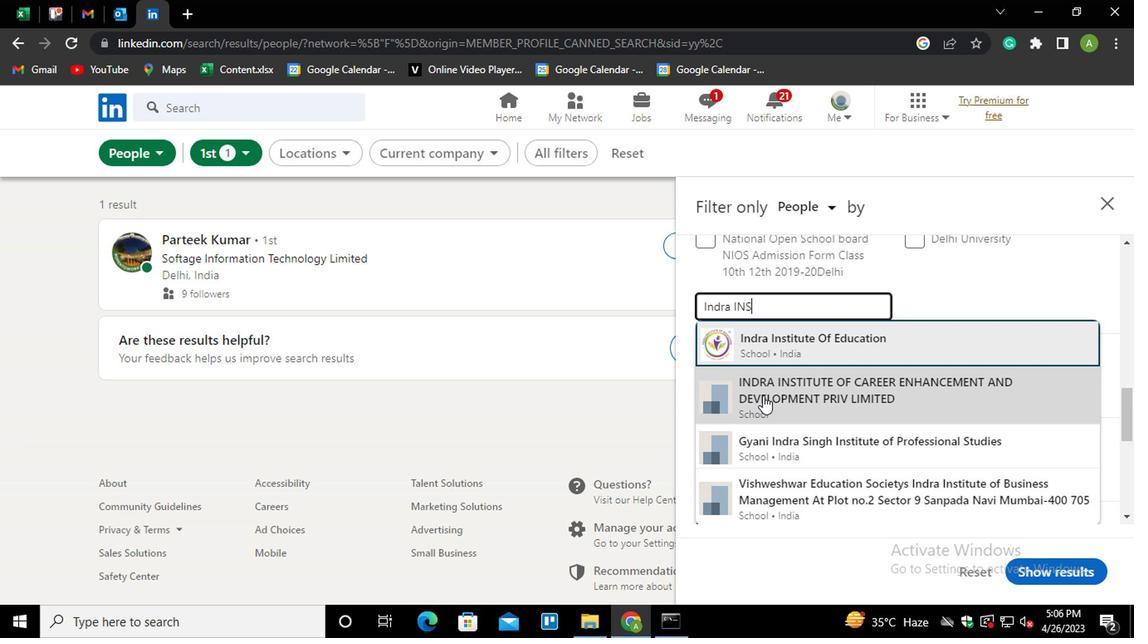 
Action: Mouse moved to (789, 310)
Screenshot: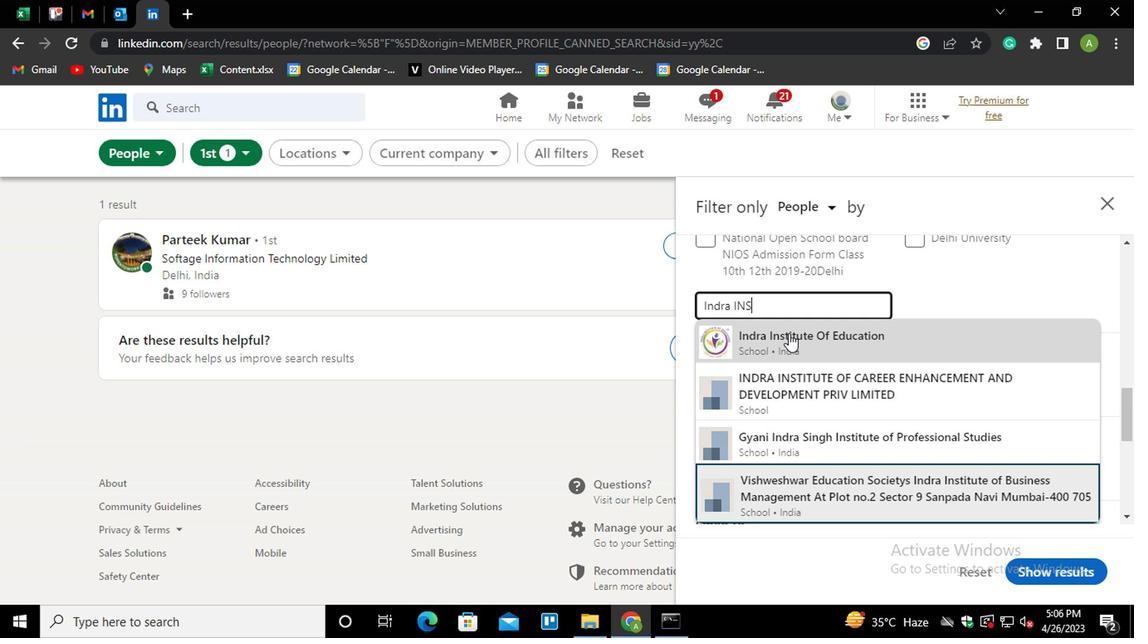 
Action: Mouse pressed left at (789, 310)
Screenshot: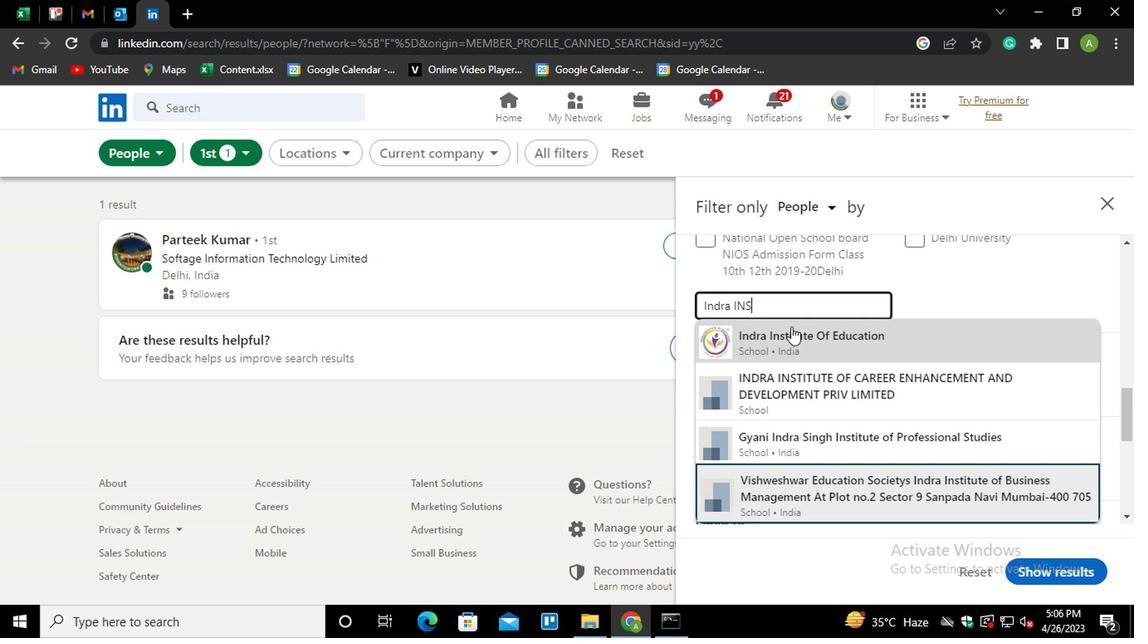 
Action: Key pressed <Key.backspace><Key.backspace>NSTITUTE<Key.space>OF<Key.space>MANAGEMENT
Screenshot: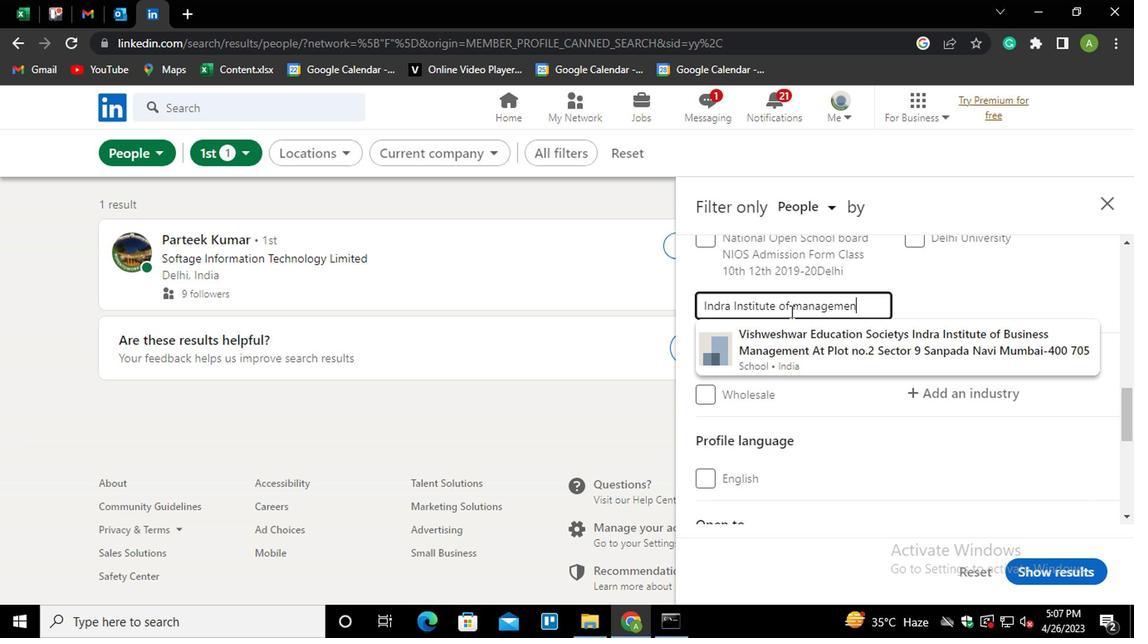 
Action: Mouse moved to (993, 288)
Screenshot: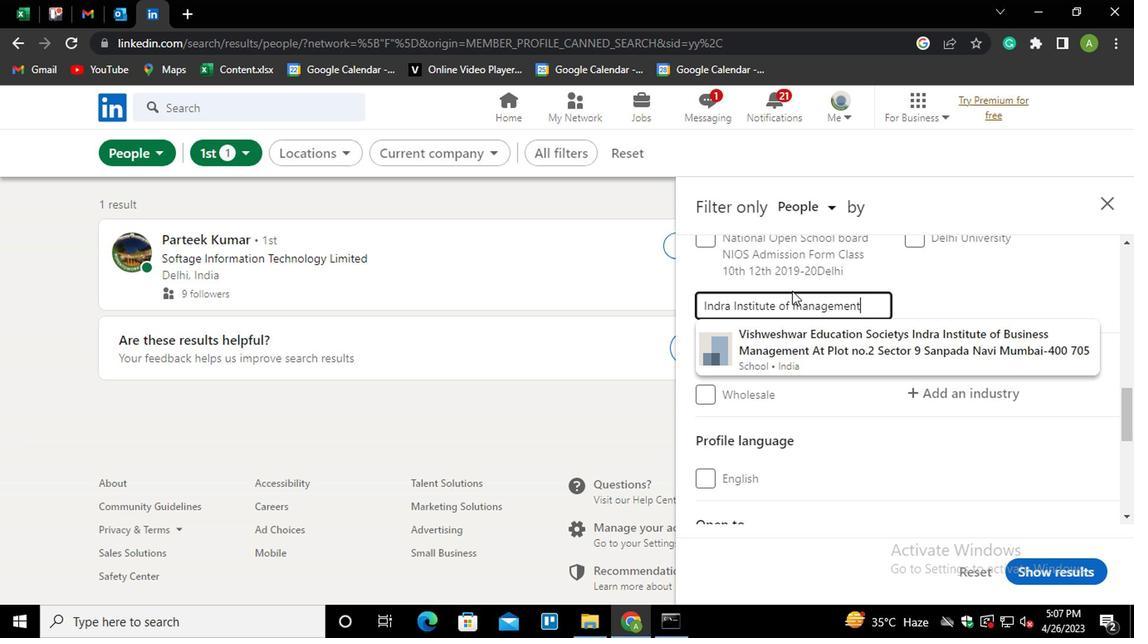 
Action: Mouse pressed left at (993, 288)
Screenshot: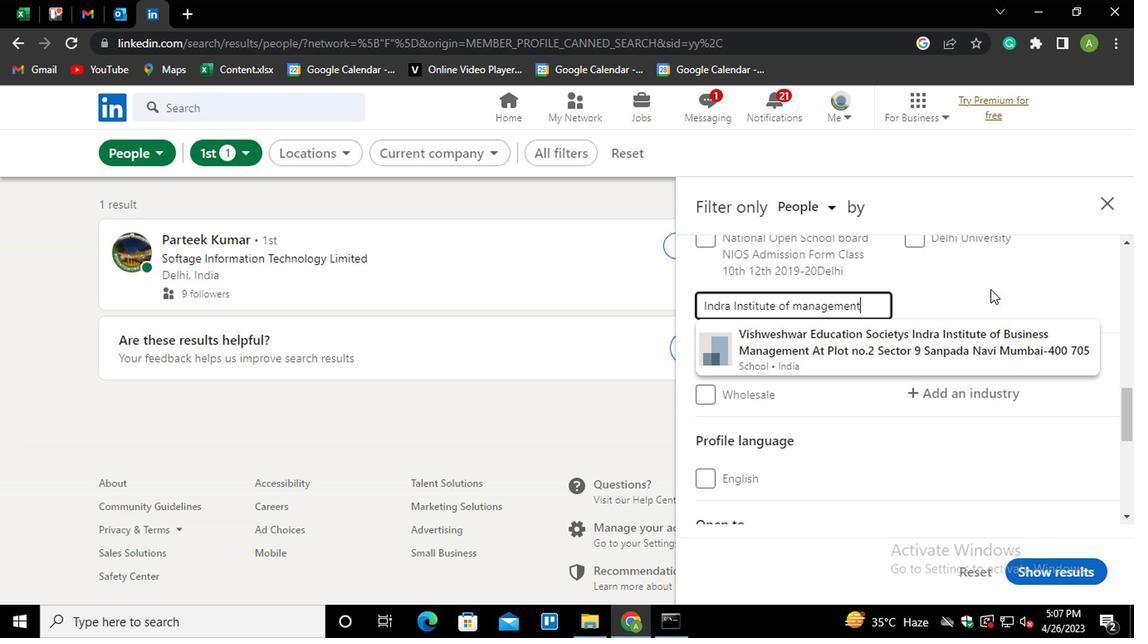 
Action: Mouse moved to (980, 304)
Screenshot: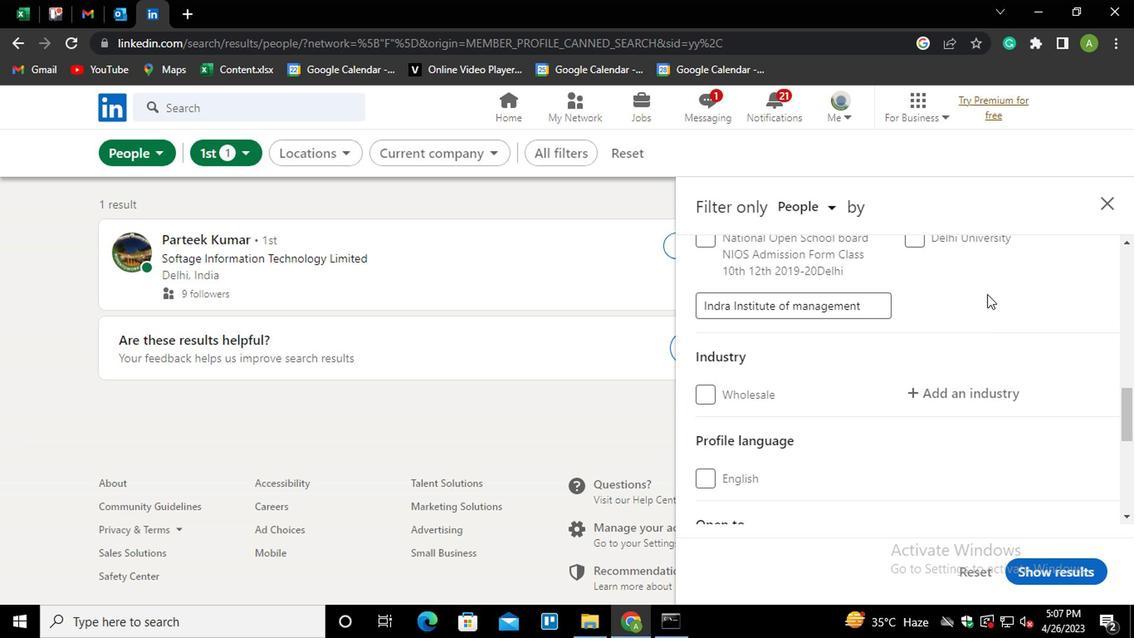 
Action: Mouse scrolled (980, 303) with delta (0, -1)
Screenshot: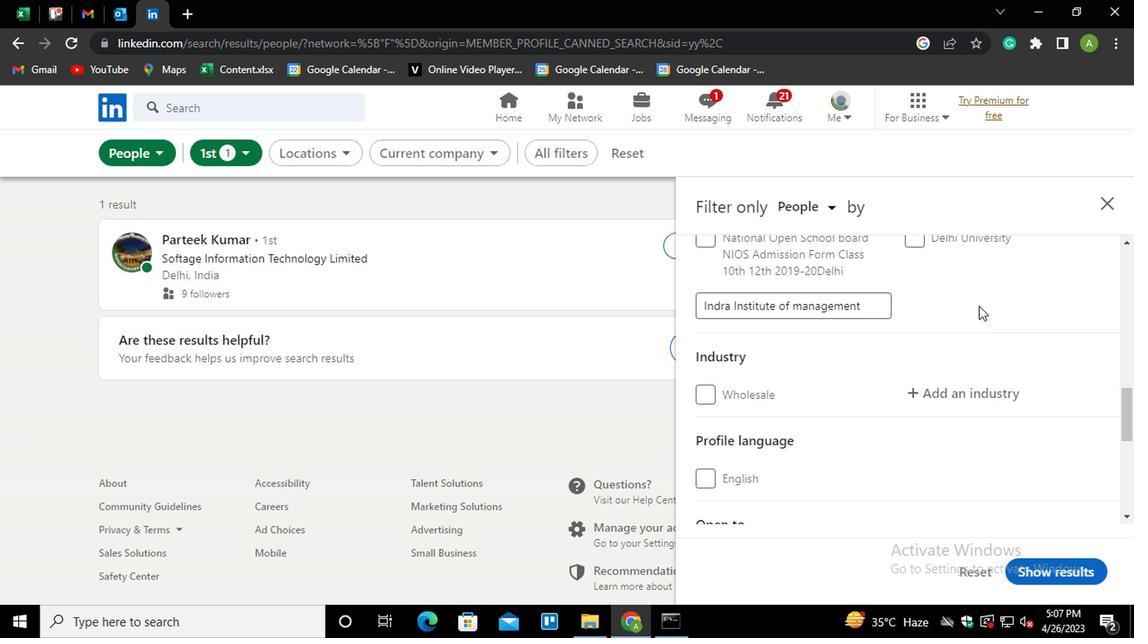 
Action: Mouse moved to (931, 316)
Screenshot: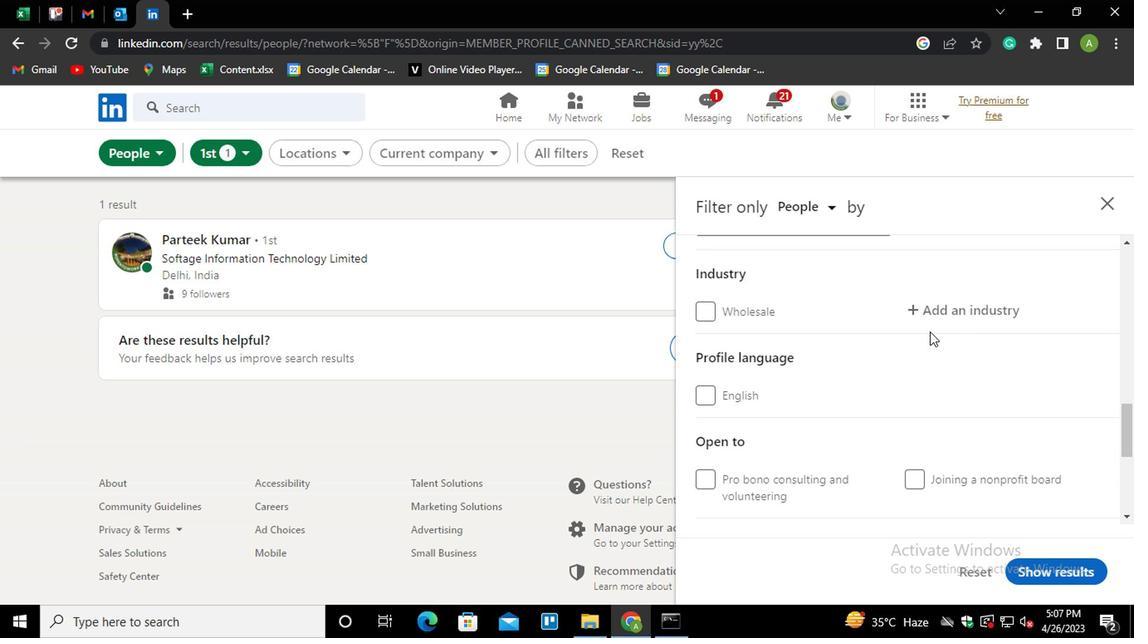 
Action: Mouse pressed left at (931, 316)
Screenshot: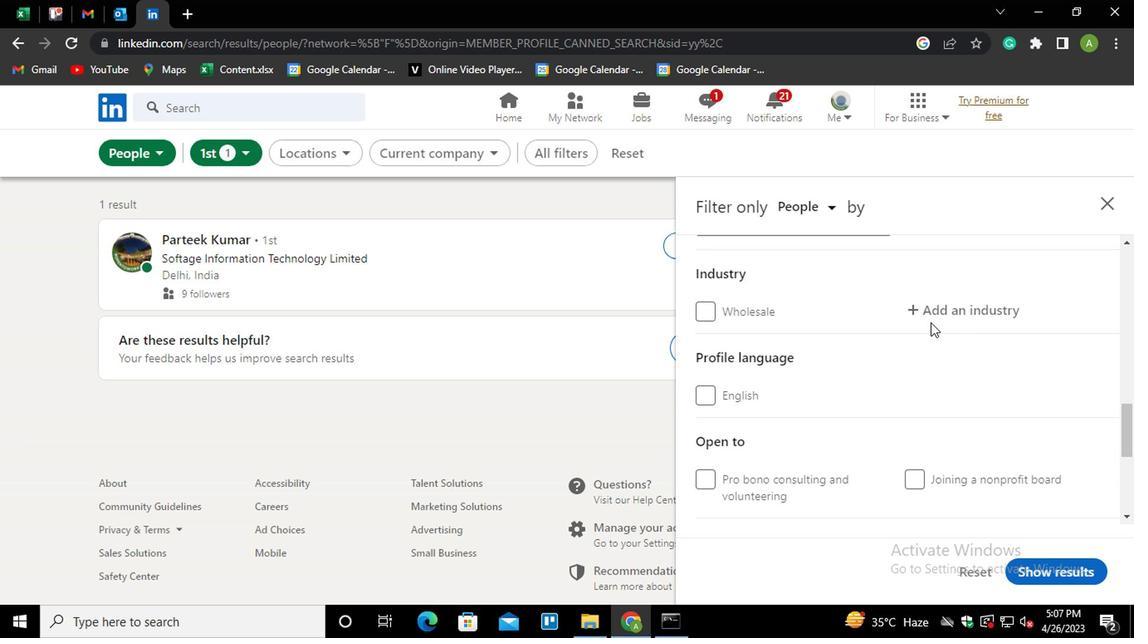 
Action: Mouse moved to (939, 313)
Screenshot: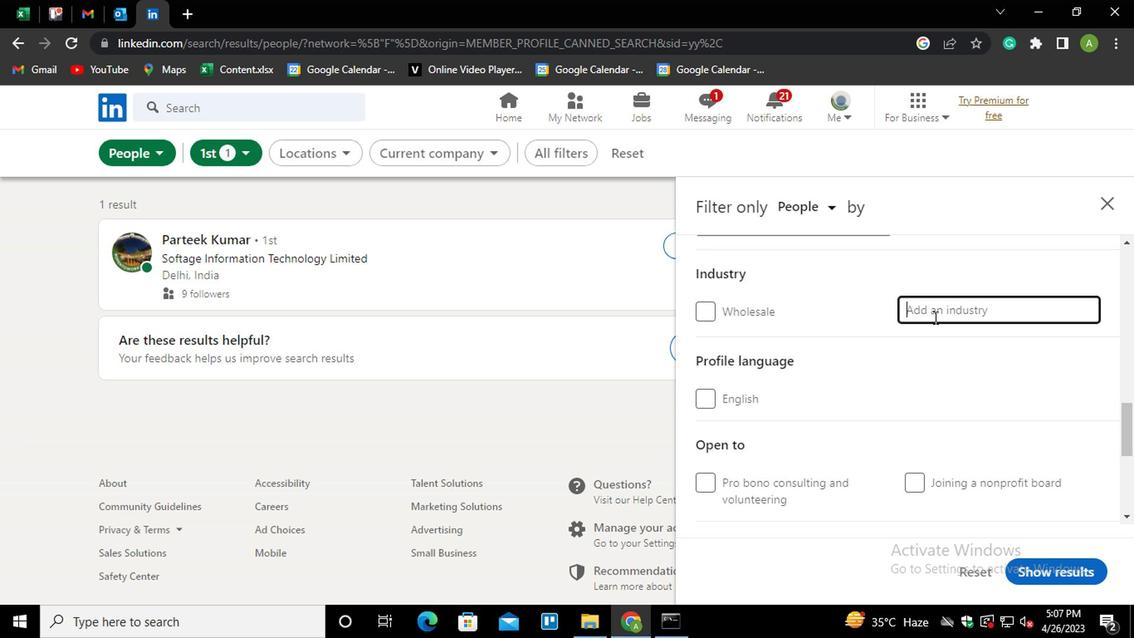 
Action: Mouse pressed left at (939, 313)
Screenshot: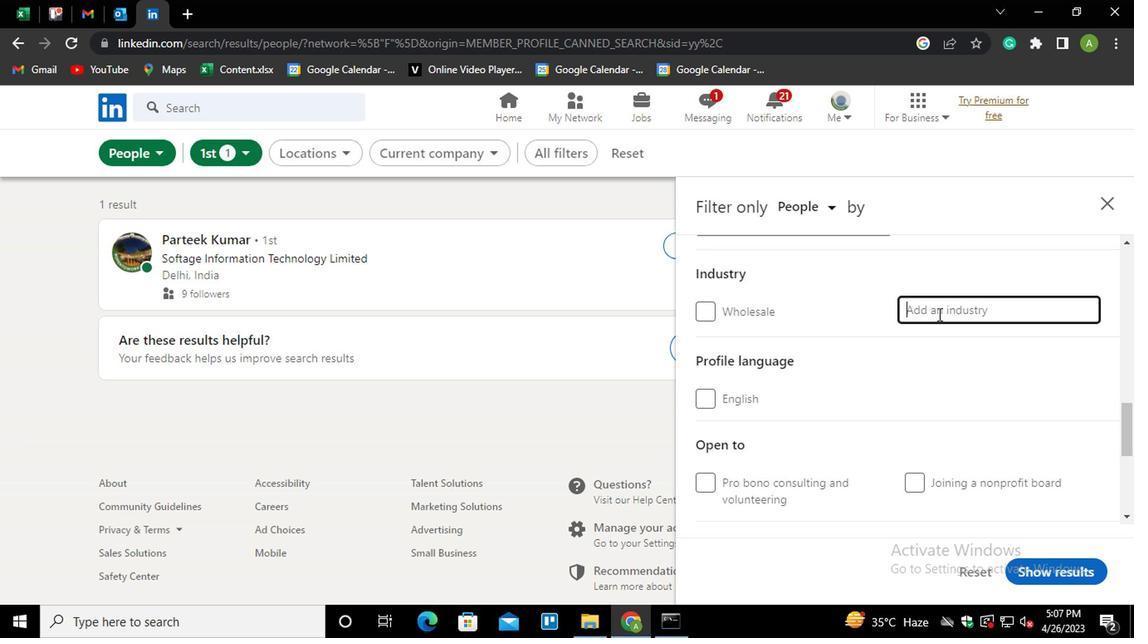 
Action: Mouse moved to (955, 299)
Screenshot: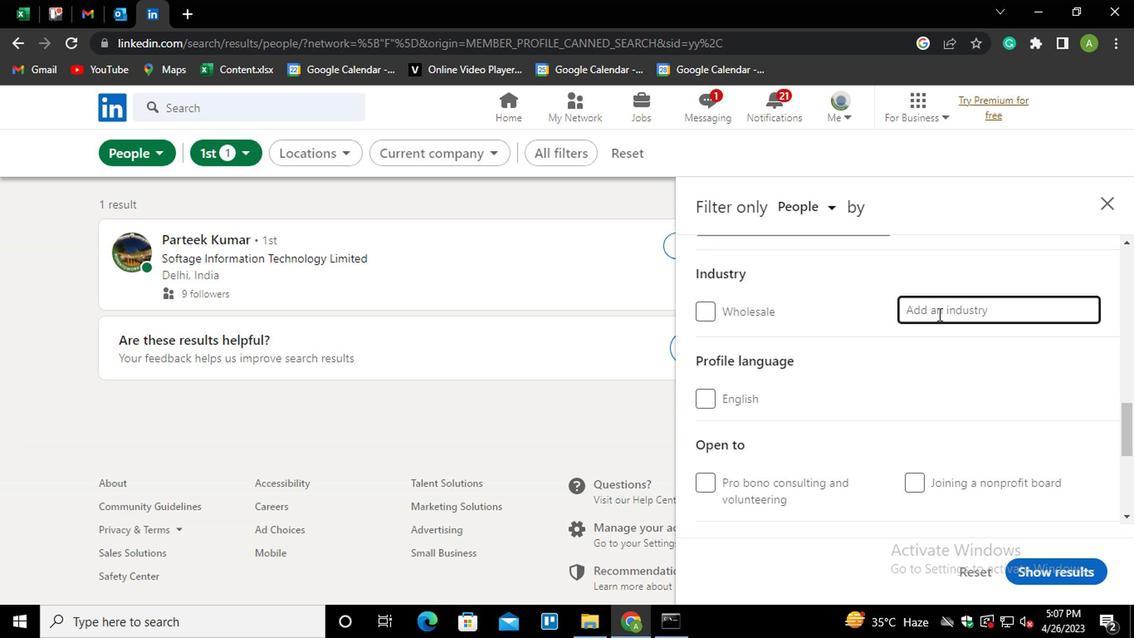 
Action: Key pressed <Key.shift>ROBOT<Key.down><Key.enter>
Screenshot: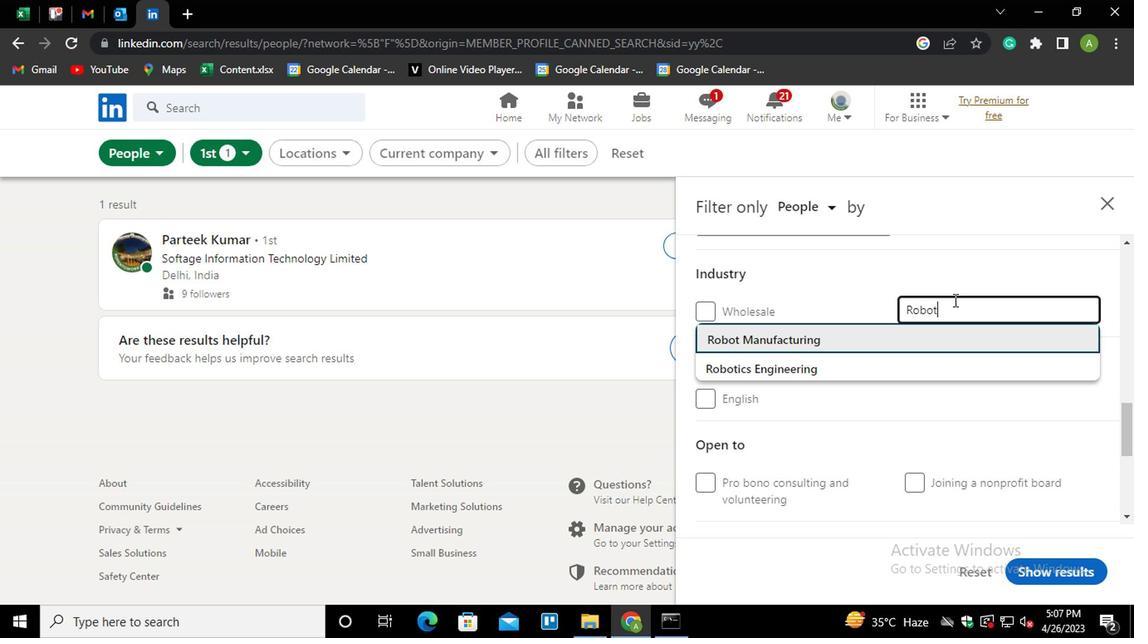 
Action: Mouse moved to (964, 336)
Screenshot: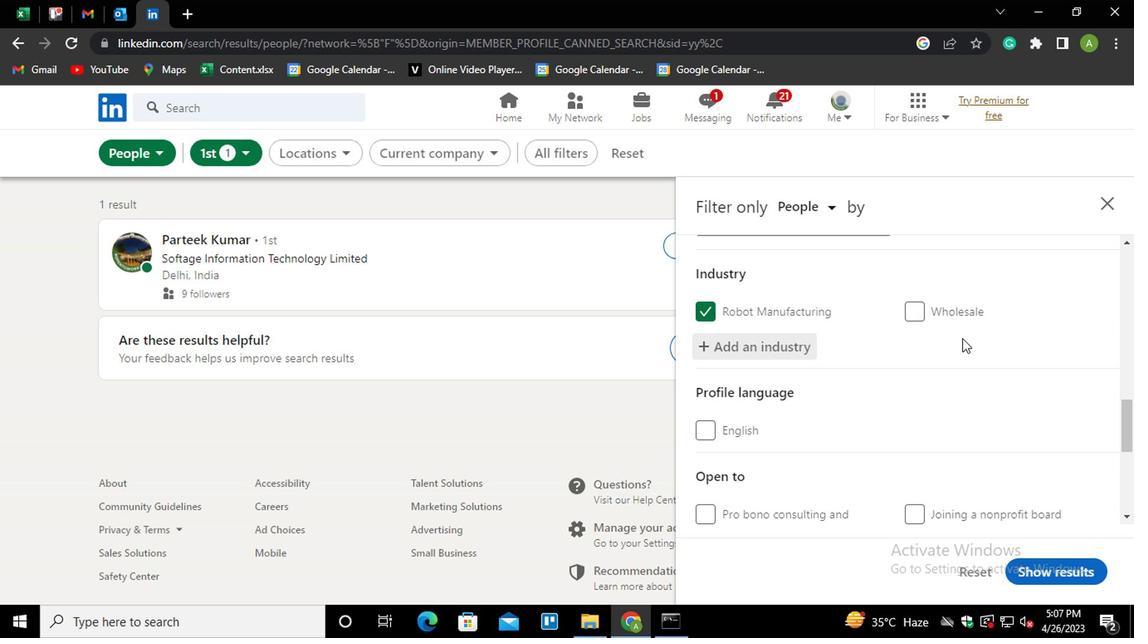 
Action: Mouse scrolled (964, 336) with delta (0, 0)
Screenshot: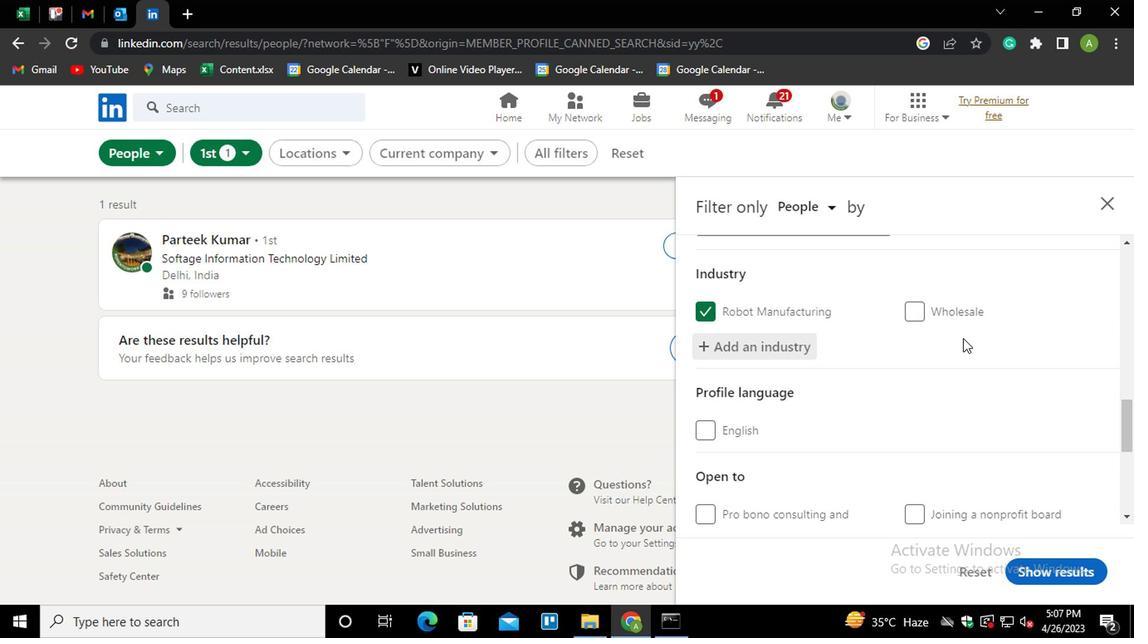 
Action: Mouse moved to (959, 341)
Screenshot: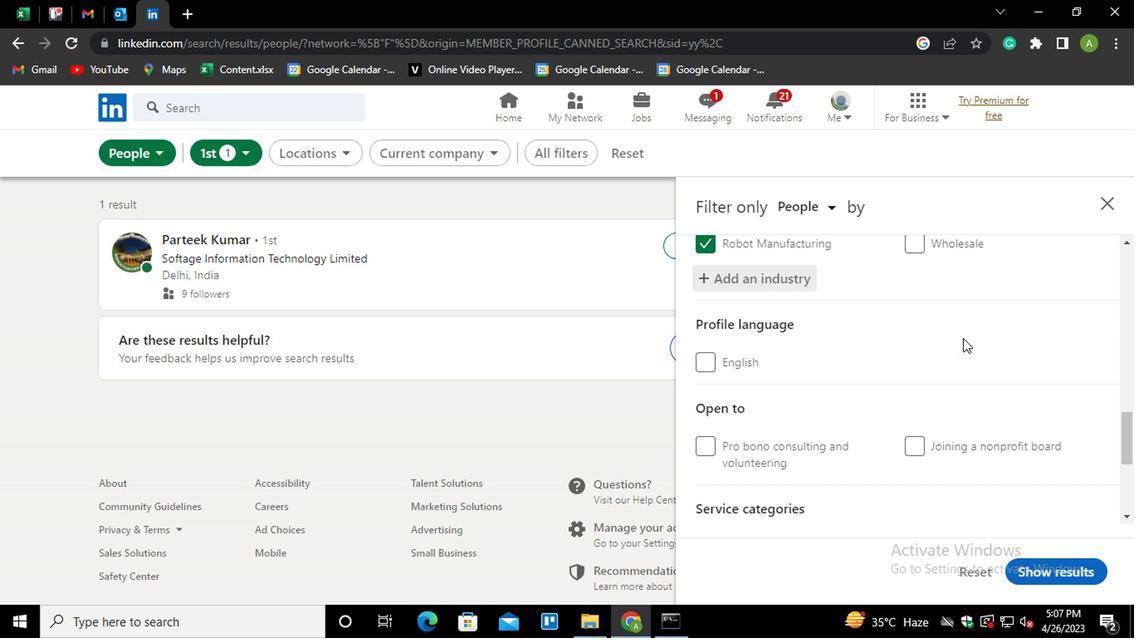 
Action: Mouse scrolled (959, 340) with delta (0, 0)
Screenshot: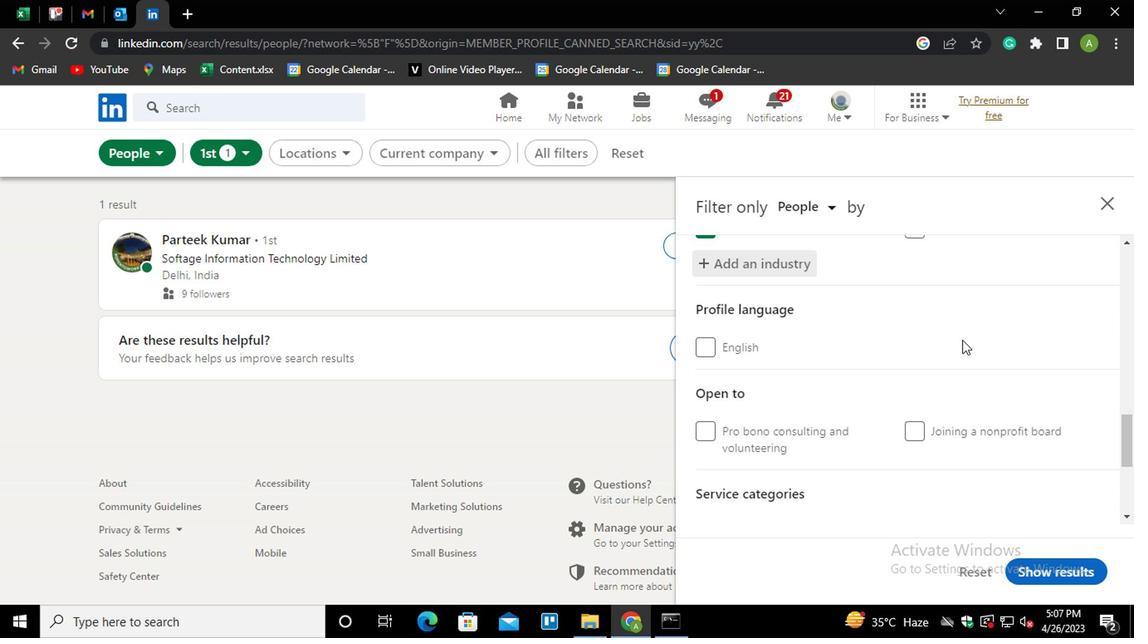 
Action: Mouse moved to (958, 343)
Screenshot: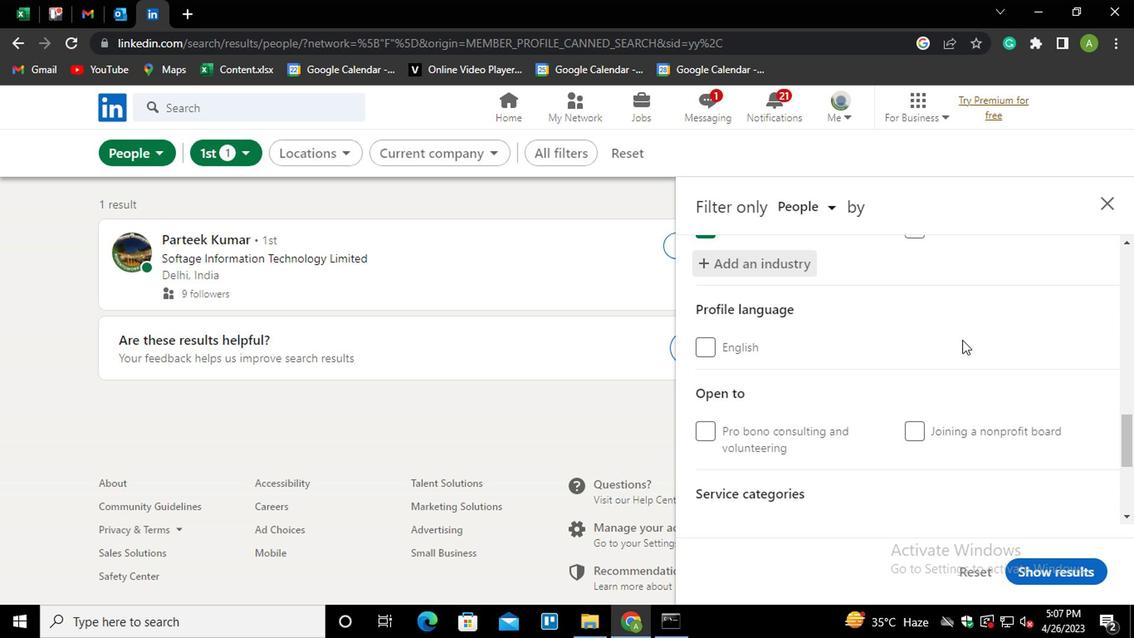 
Action: Mouse scrolled (958, 342) with delta (0, 0)
Screenshot: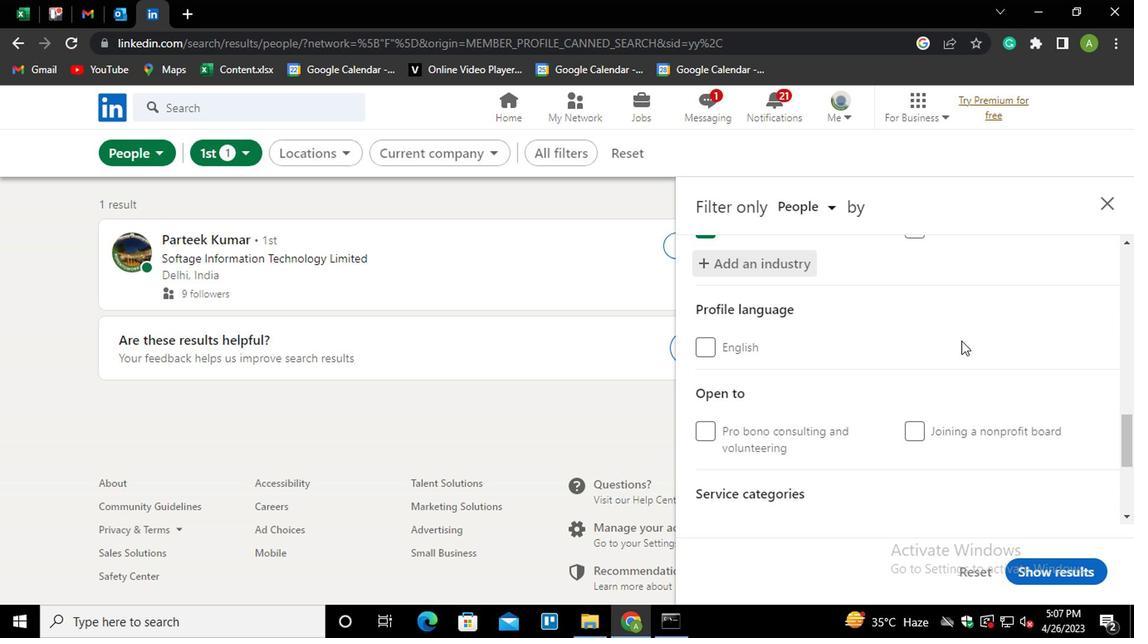 
Action: Mouse moved to (757, 369)
Screenshot: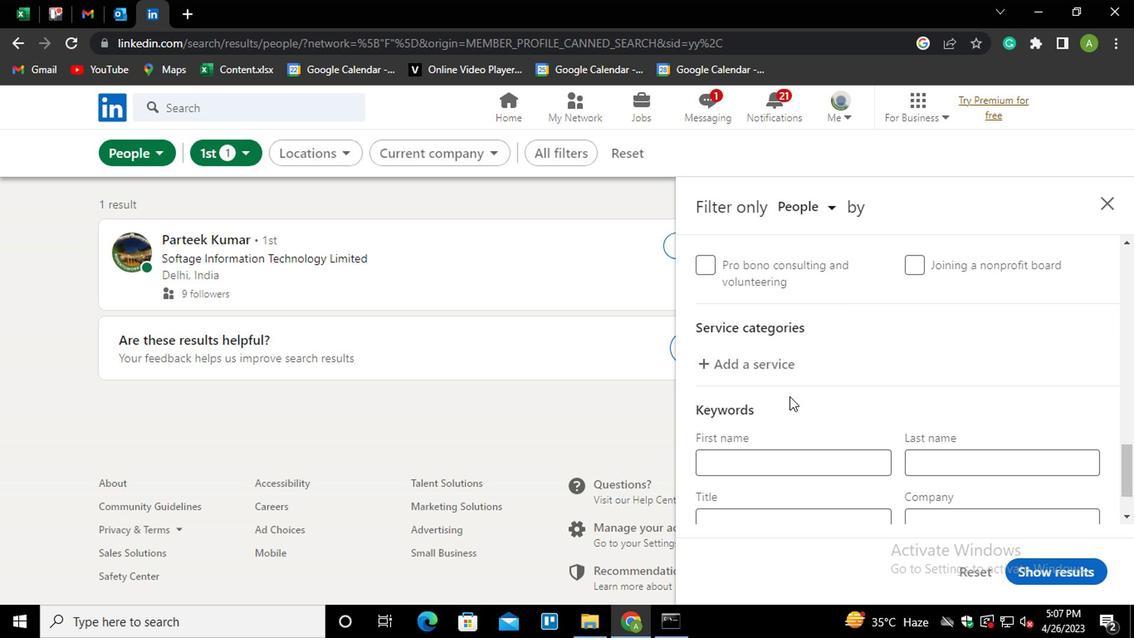 
Action: Mouse pressed left at (757, 369)
Screenshot: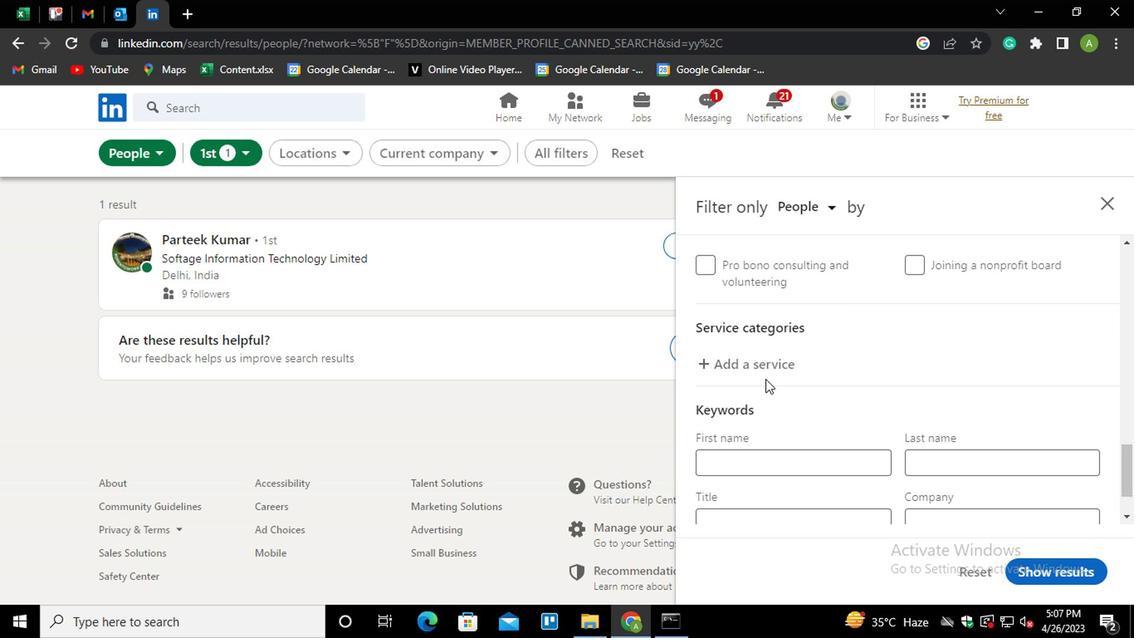 
Action: Mouse moved to (770, 364)
Screenshot: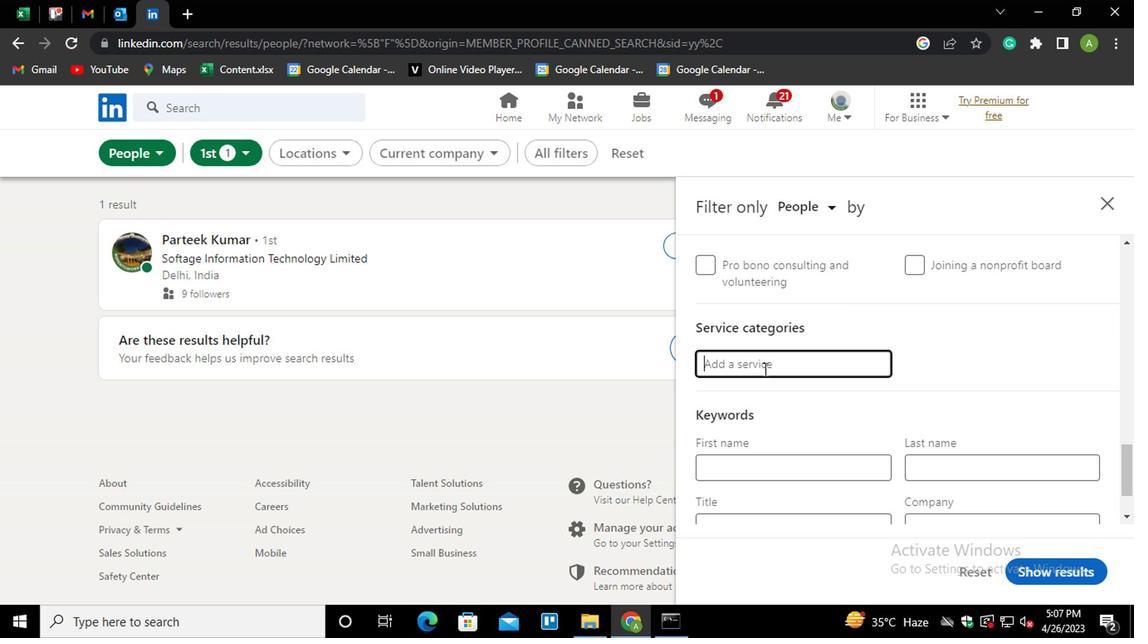 
Action: Mouse pressed left at (770, 364)
Screenshot: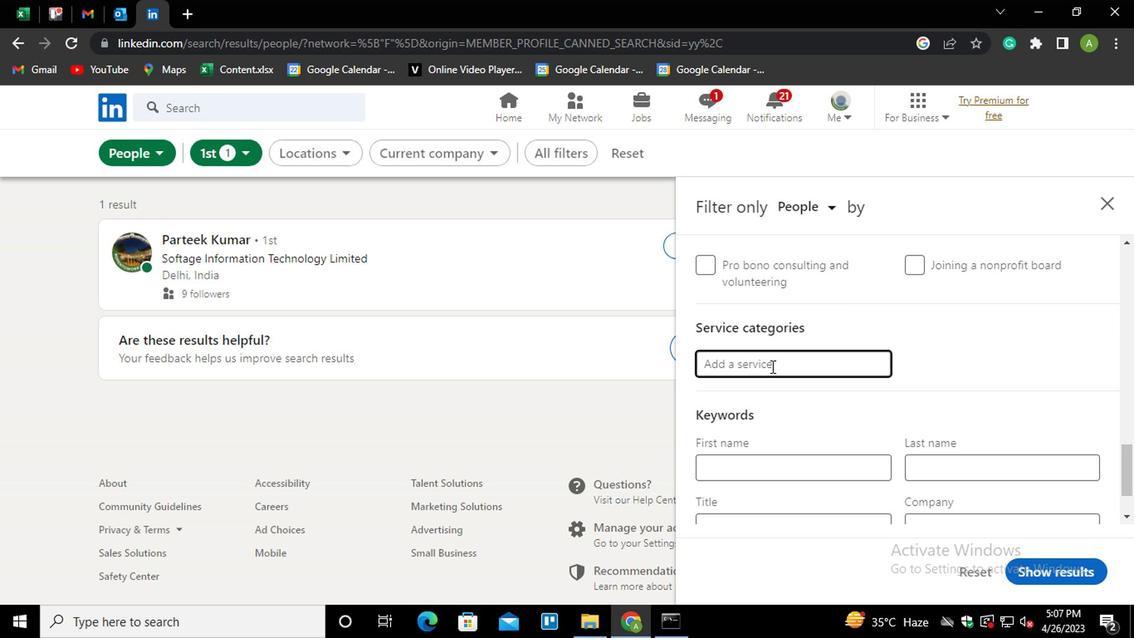 
Action: Key pressed <Key.shift>WEB<Key.space><Key.down><Key.down><Key.enter>
Screenshot: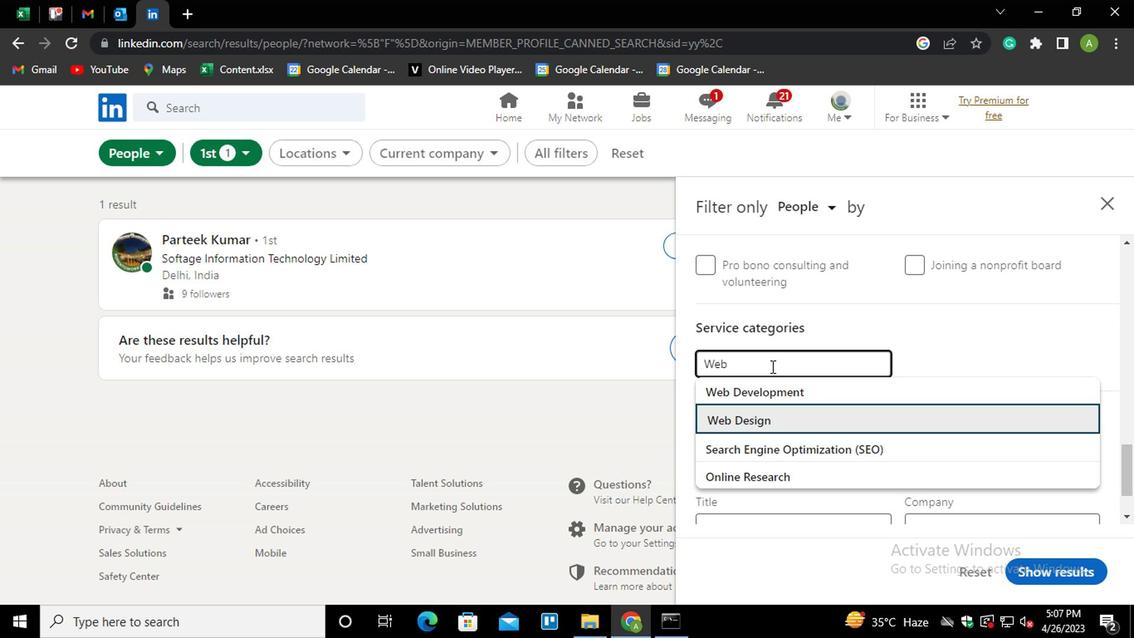 
Action: Mouse moved to (793, 366)
Screenshot: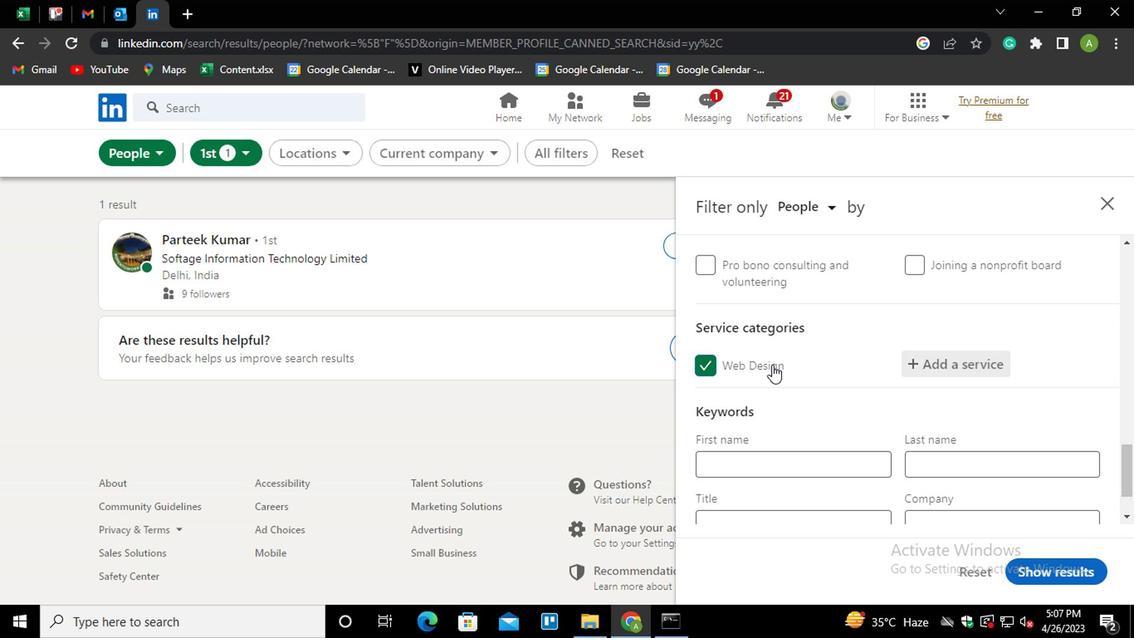 
Action: Mouse scrolled (793, 366) with delta (0, 0)
Screenshot: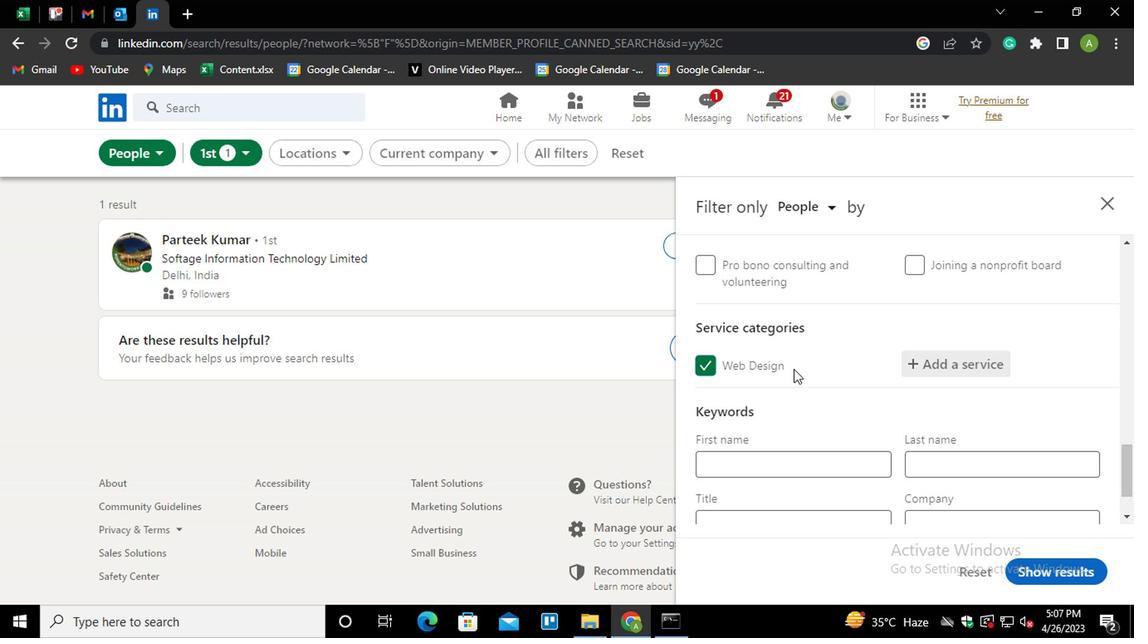 
Action: Mouse scrolled (793, 366) with delta (0, 0)
Screenshot: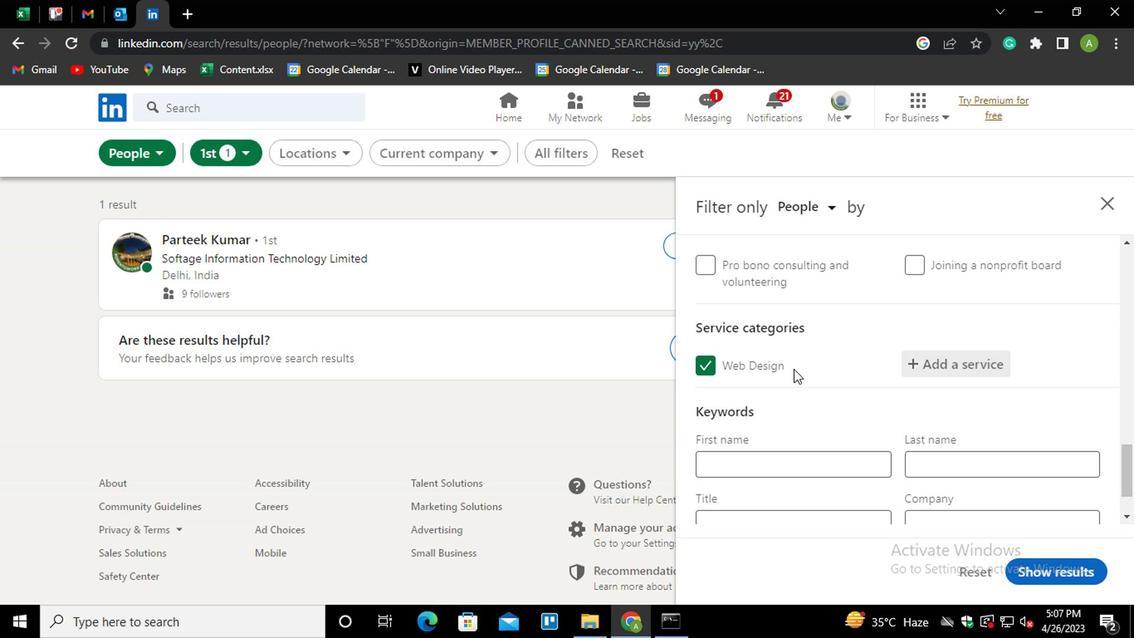 
Action: Mouse moved to (787, 453)
Screenshot: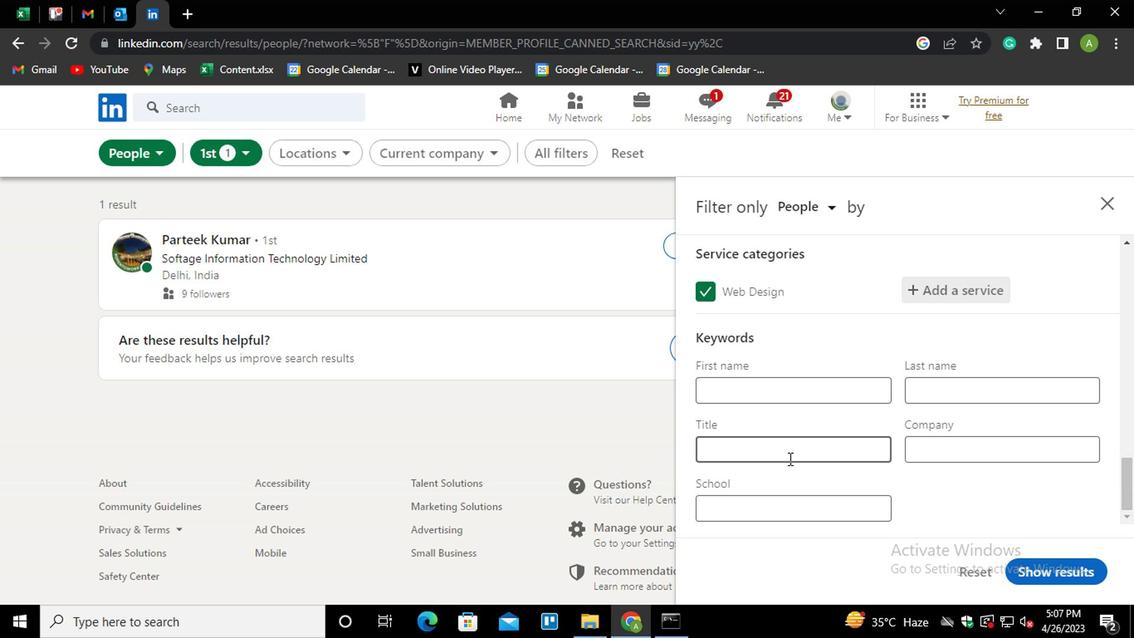 
Action: Mouse pressed left at (787, 453)
Screenshot: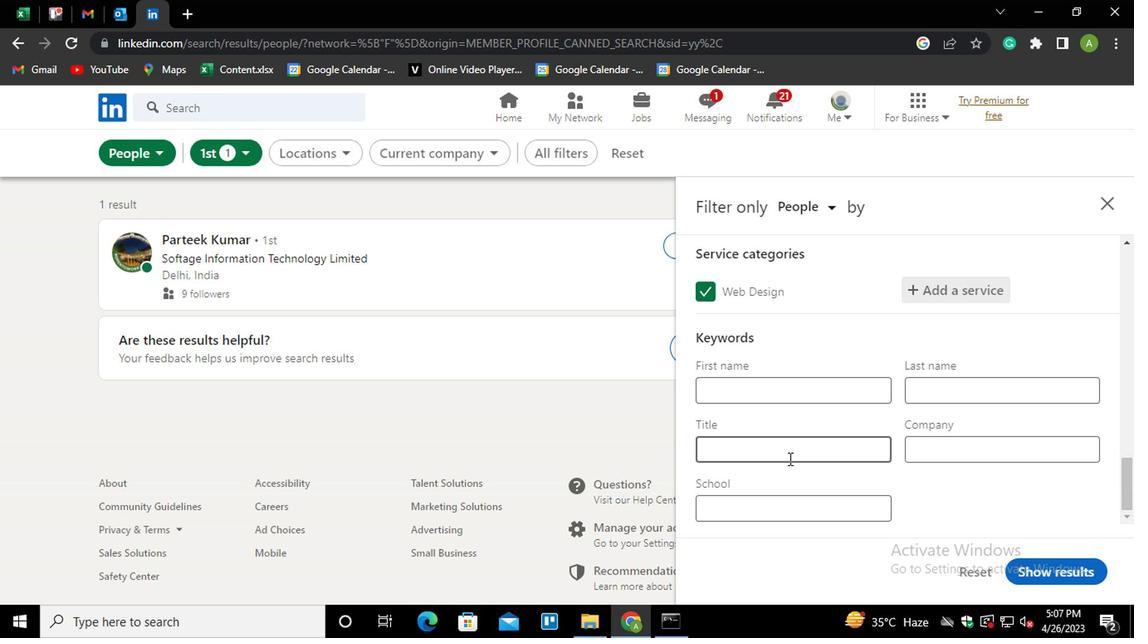 
Action: Key pressed <Key.shift>QUALITY<Key.space><Key.shift>ENGINEER
Screenshot: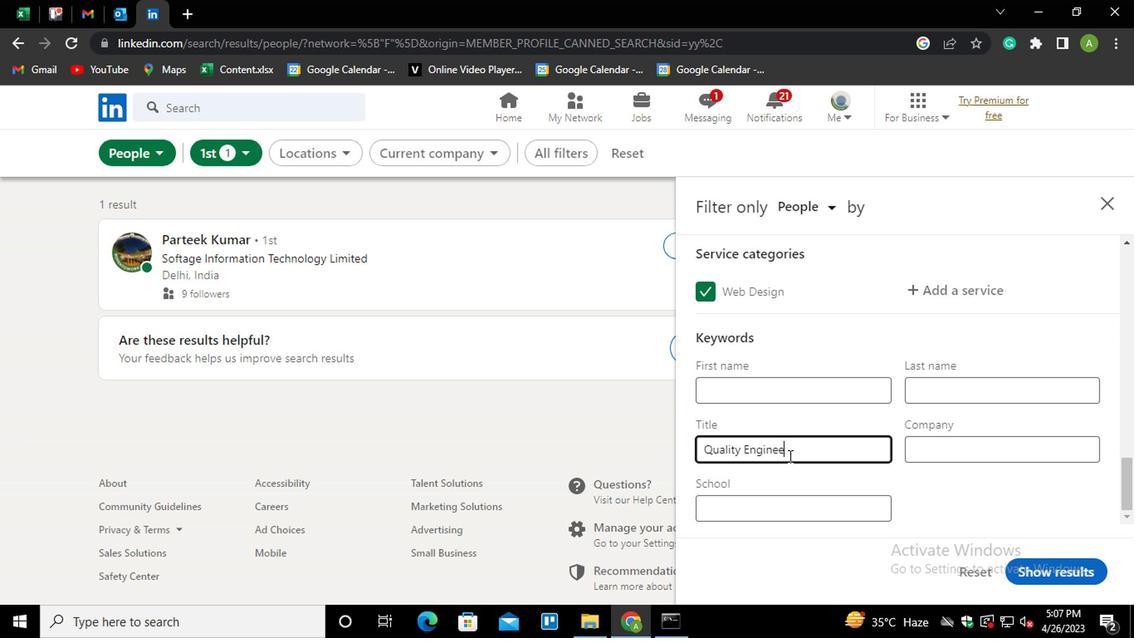 
Action: Mouse moved to (1031, 559)
Screenshot: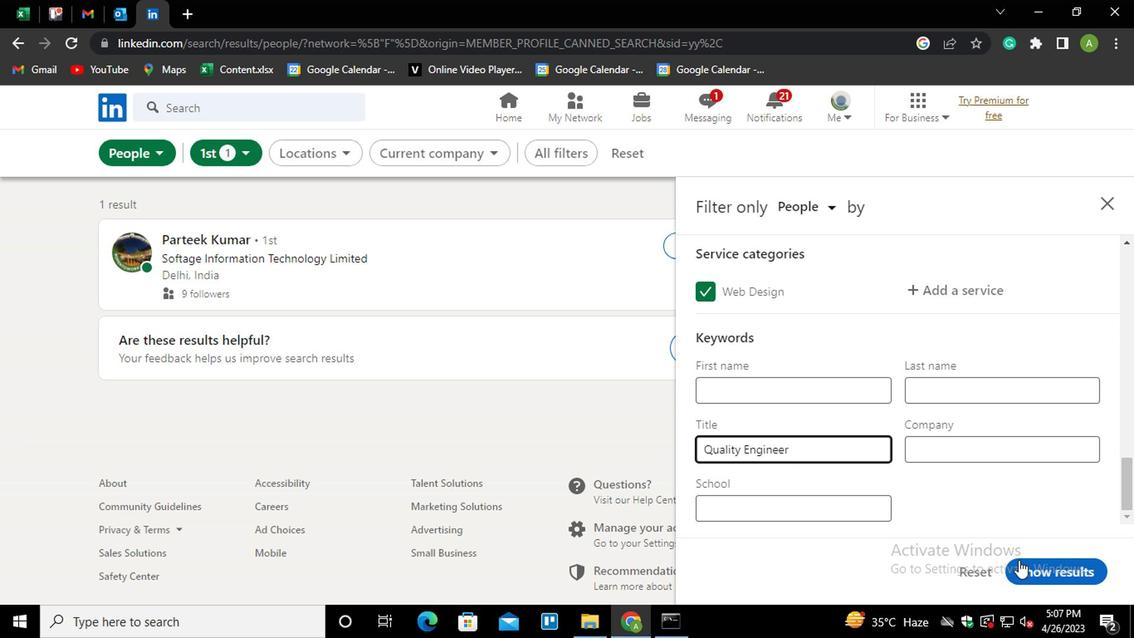 
Action: Mouse pressed left at (1031, 559)
Screenshot: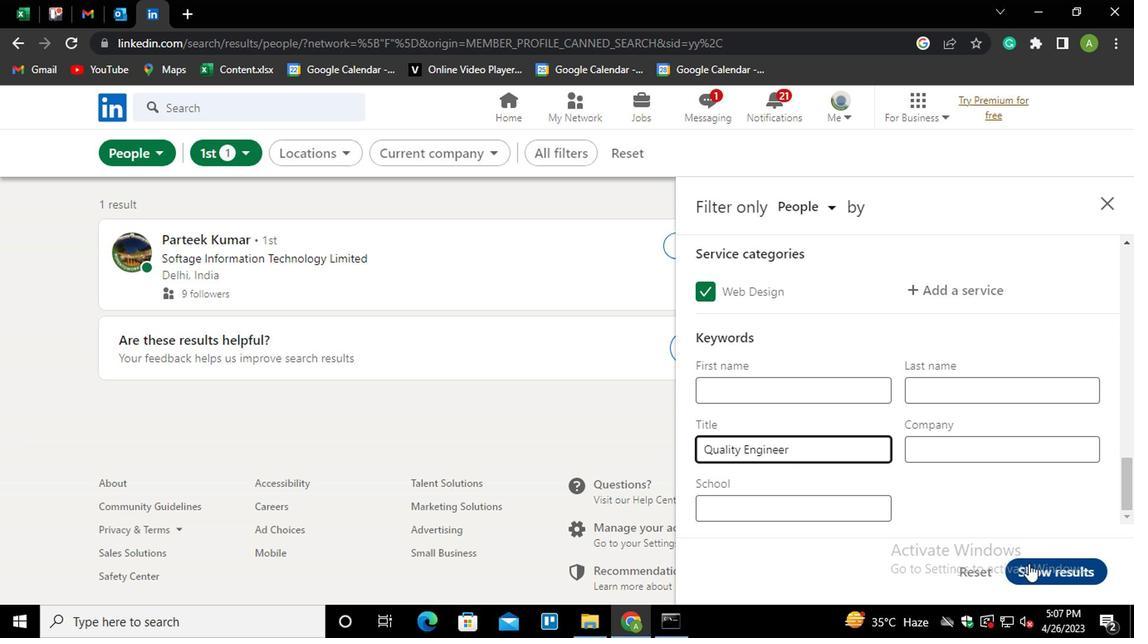 
Action: Mouse moved to (987, 499)
Screenshot: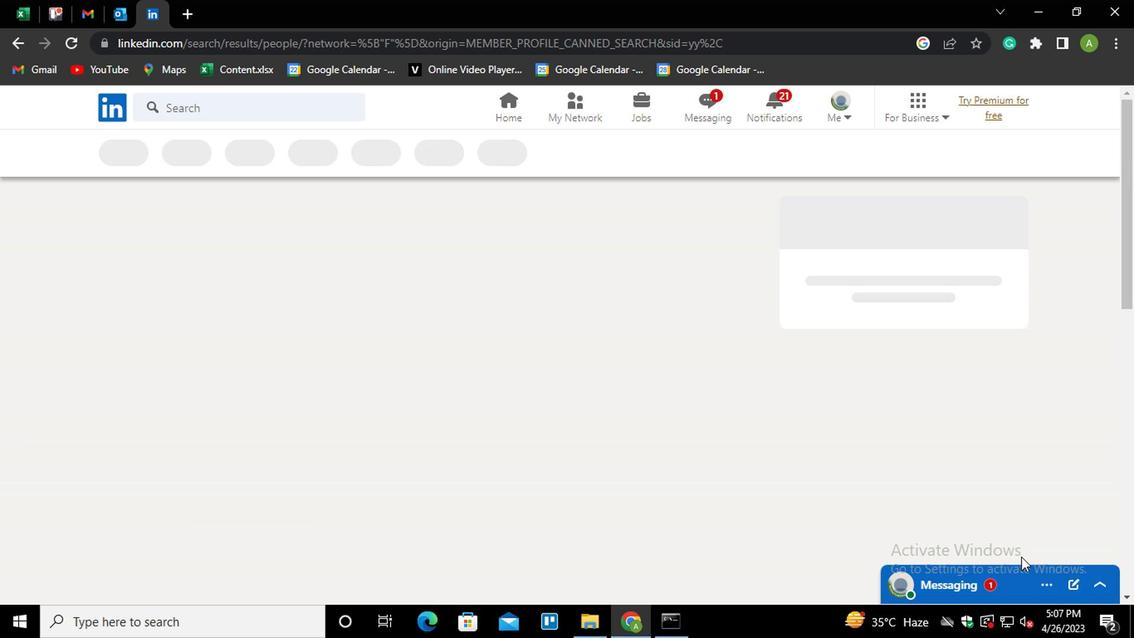 
